 Task: Forward email as attachment with the signature Aiden Davis with the subject Meeting invitation from softage.1@softage.net to softage.3@softage.net with the message Can you please provide more information about the recent company merger?
Action: Mouse moved to (234, 384)
Screenshot: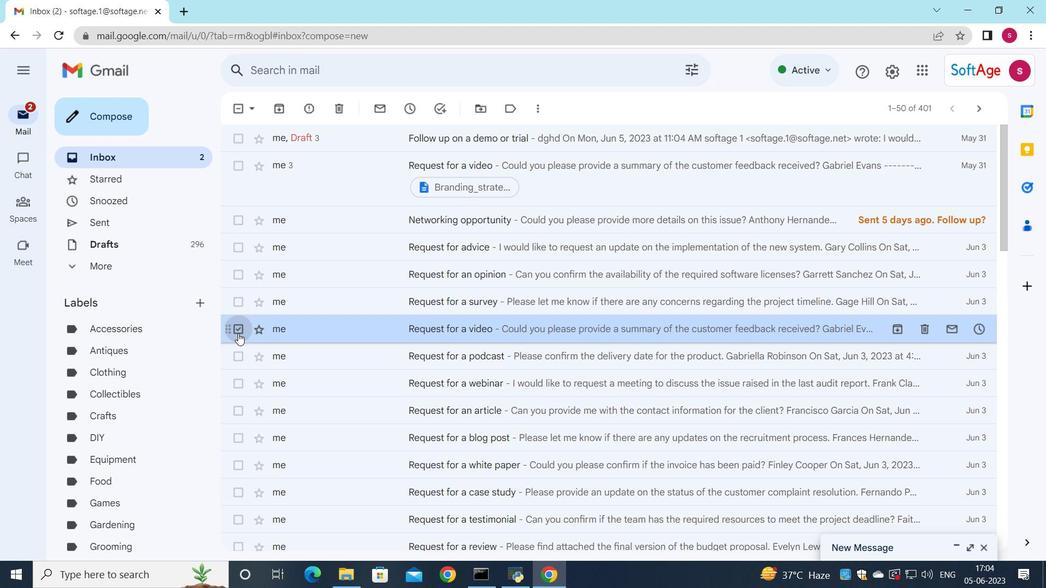 
Action: Mouse pressed left at (234, 384)
Screenshot: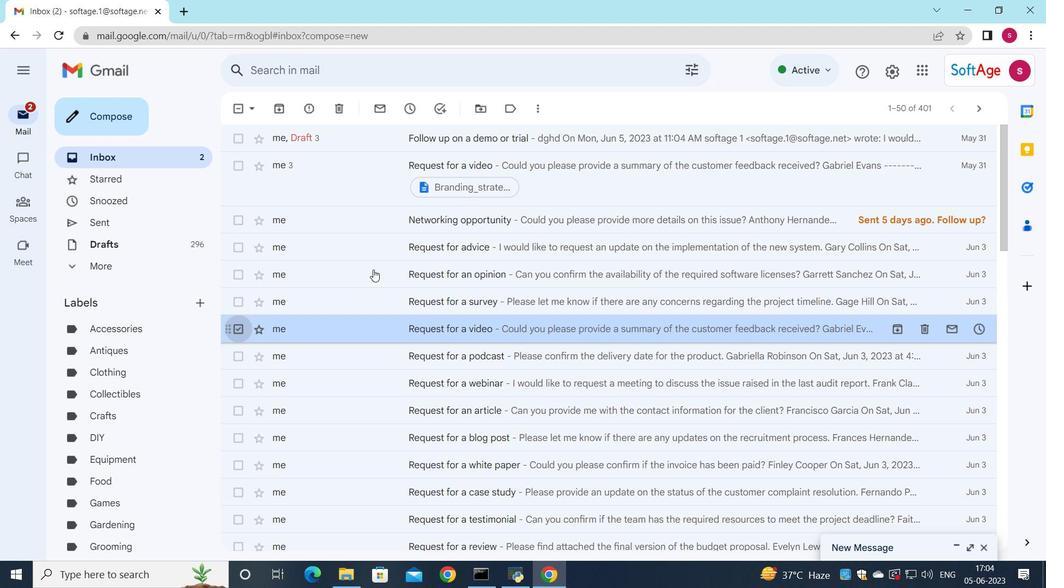
Action: Mouse moved to (527, 108)
Screenshot: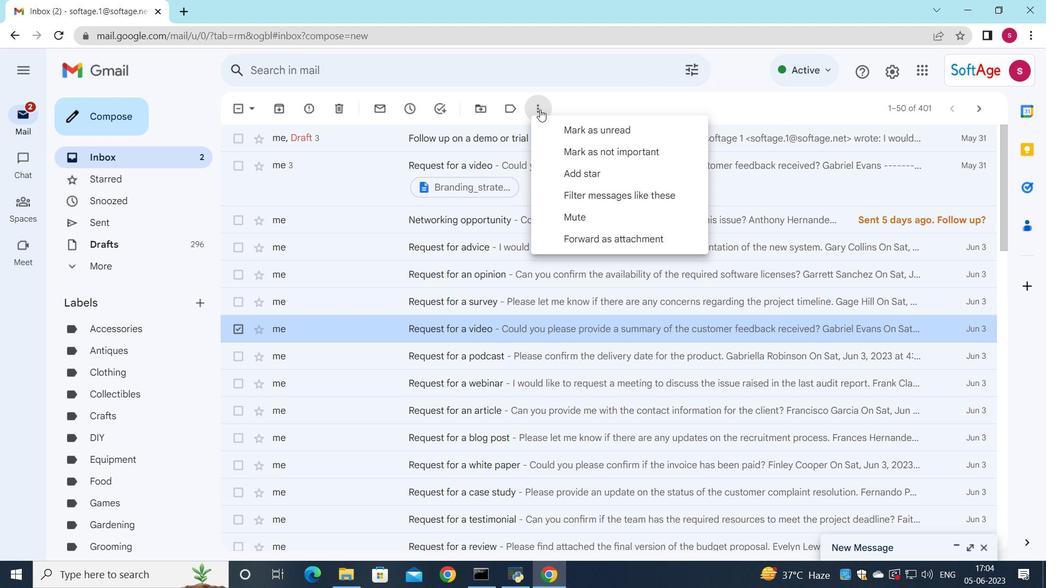 
Action: Mouse pressed left at (527, 108)
Screenshot: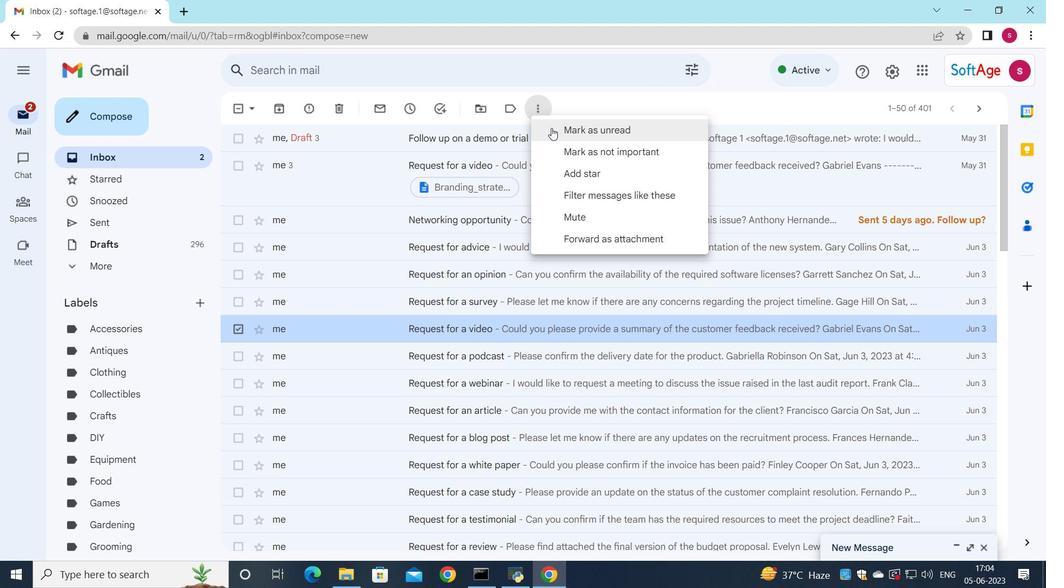 
Action: Mouse moved to (589, 237)
Screenshot: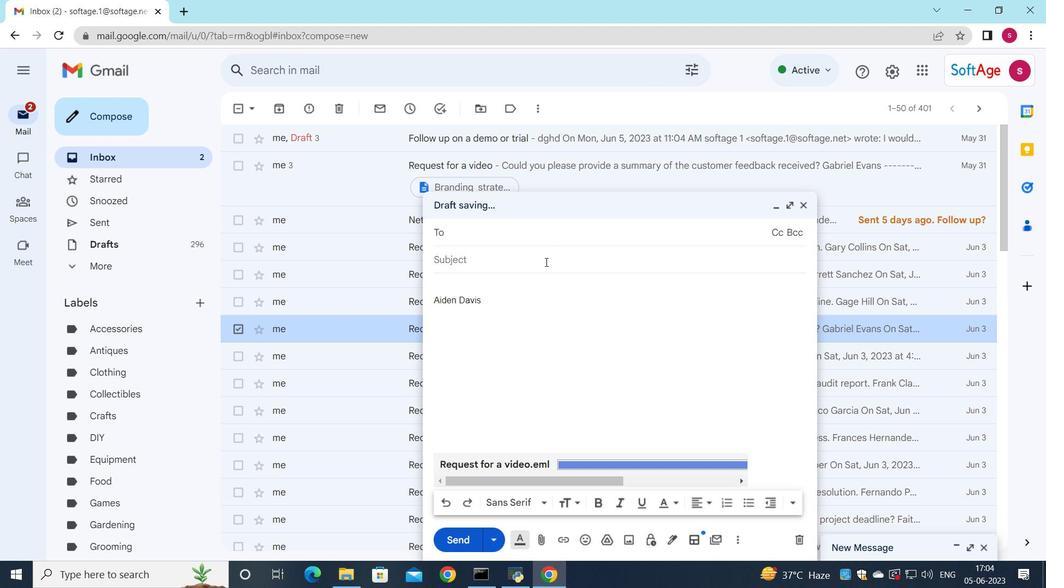 
Action: Mouse pressed left at (589, 237)
Screenshot: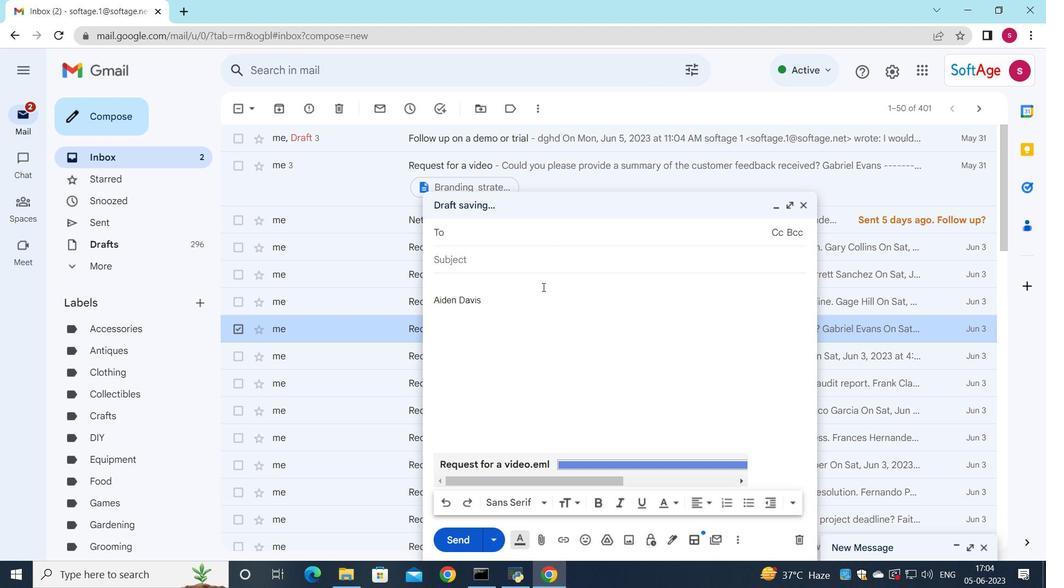 
Action: Mouse moved to (848, 536)
Screenshot: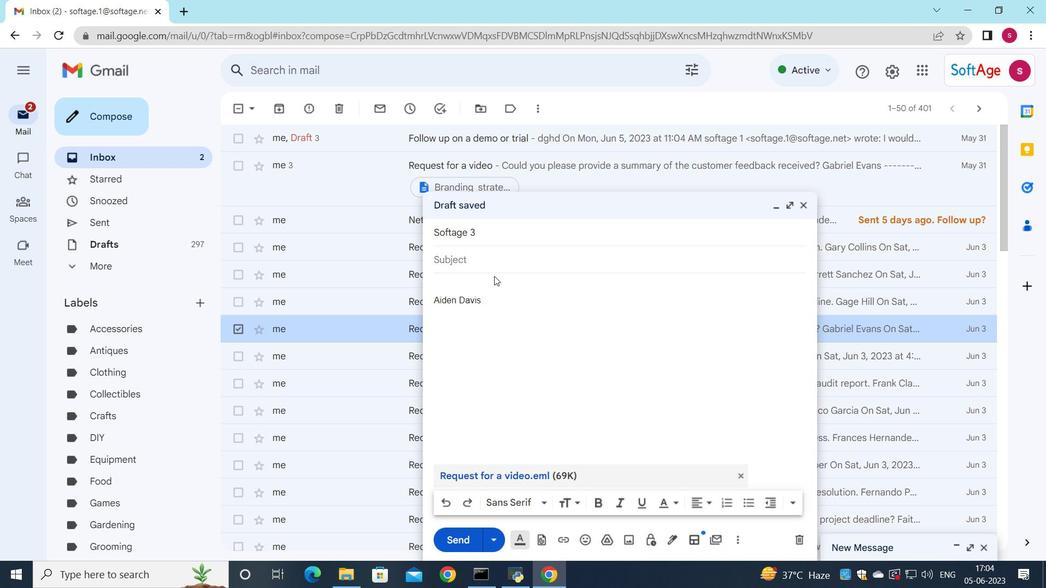 
Action: Mouse pressed left at (848, 536)
Screenshot: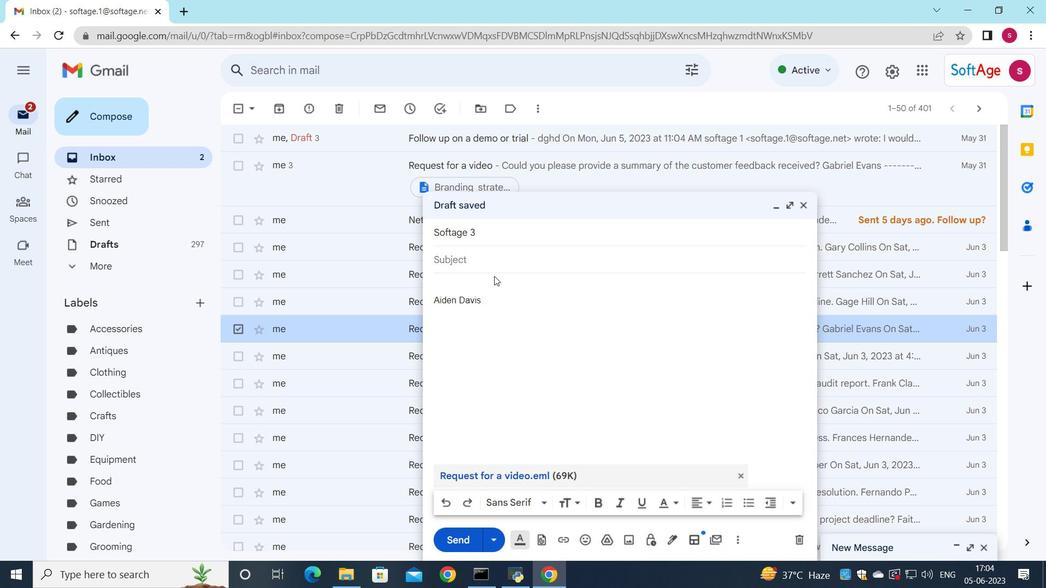 
Action: Mouse moved to (892, 485)
Screenshot: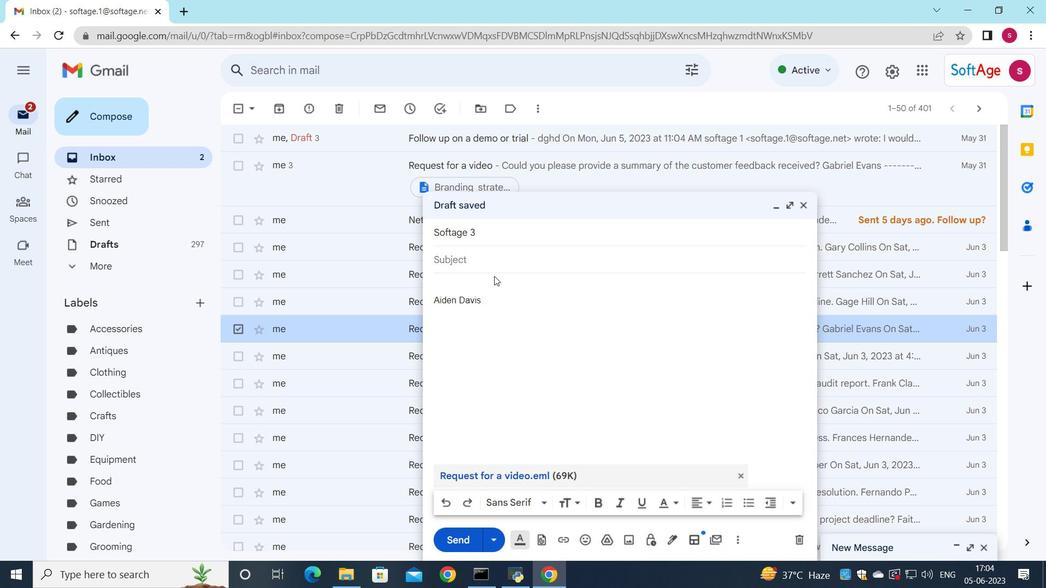 
Action: Mouse pressed left at (892, 485)
Screenshot: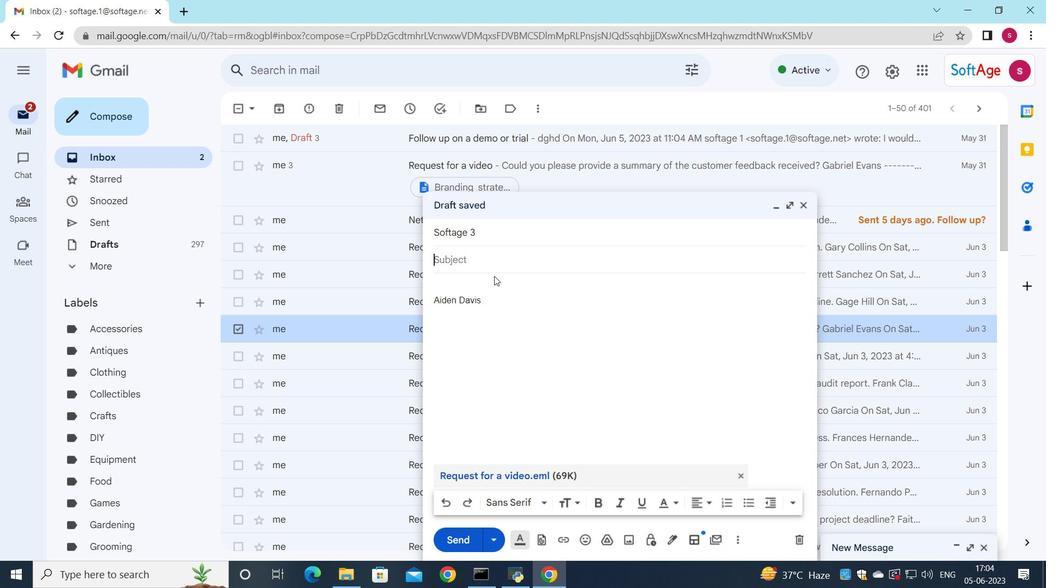
Action: Mouse moved to (418, 457)
Screenshot: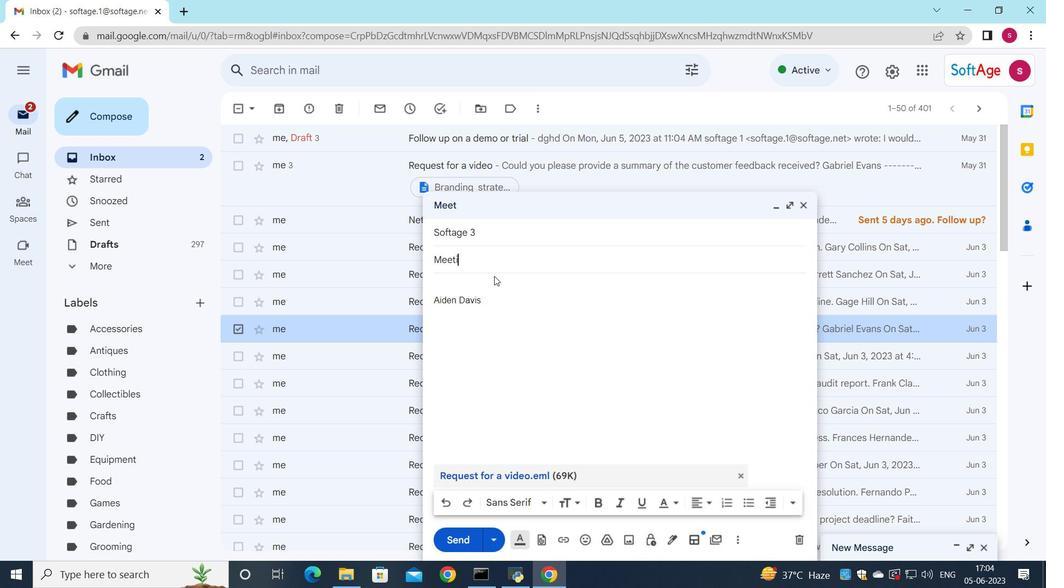 
Action: Mouse scrolled (415, 456) with delta (0, 0)
Screenshot: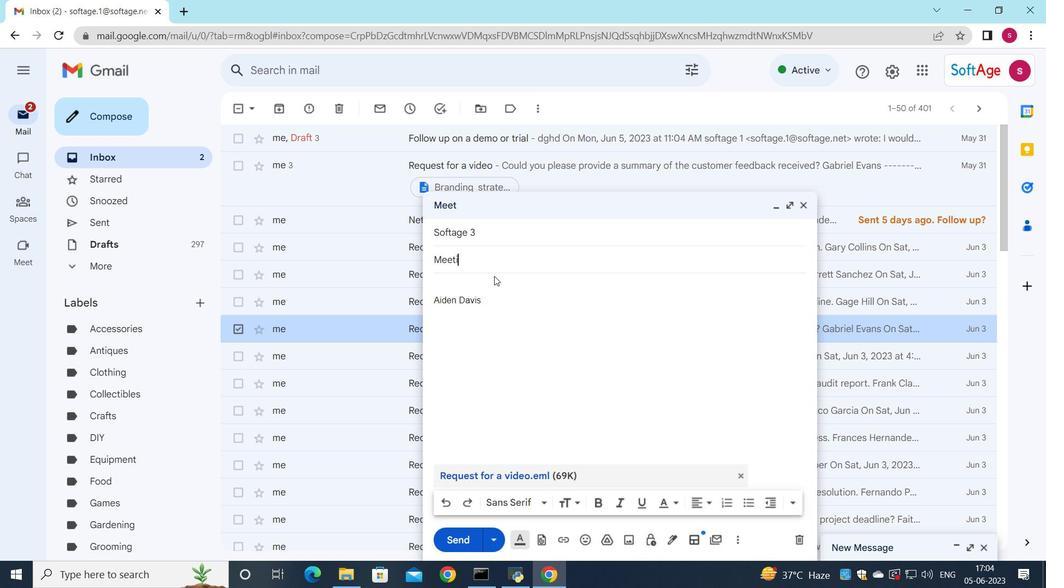 
Action: Mouse moved to (419, 456)
Screenshot: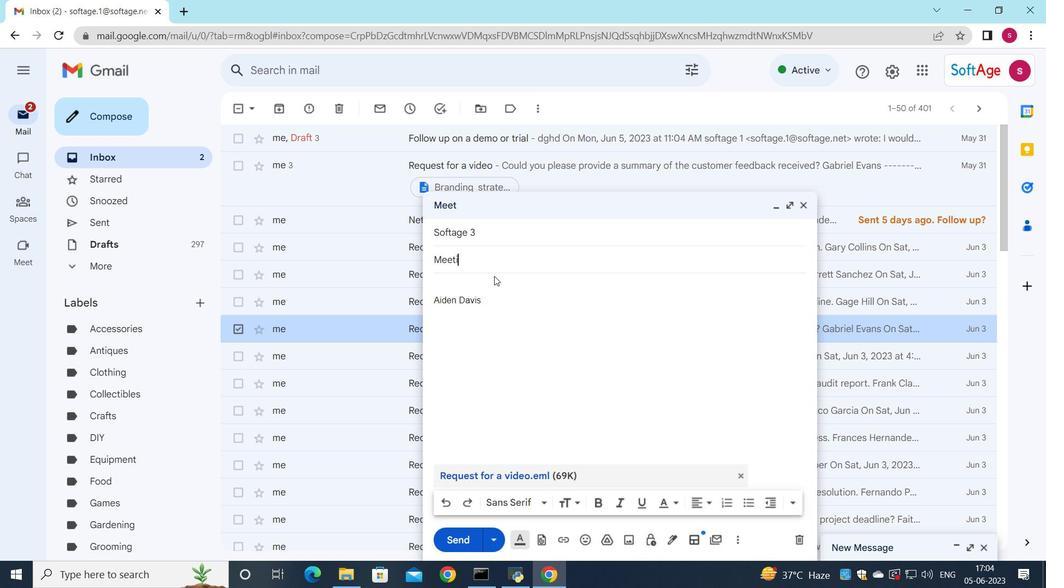 
Action: Mouse scrolled (415, 456) with delta (0, 0)
Screenshot: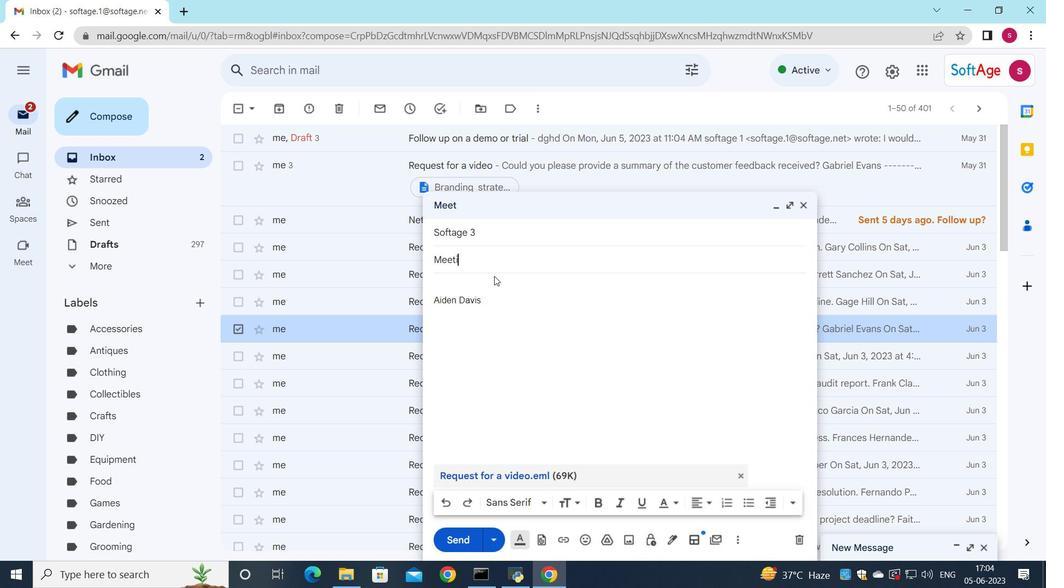 
Action: Mouse moved to (420, 455)
Screenshot: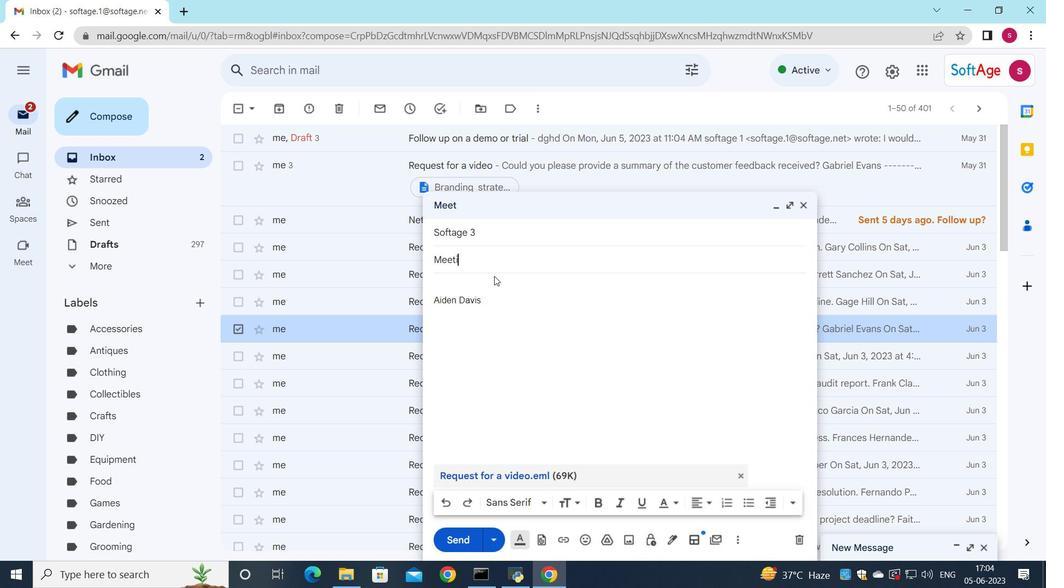 
Action: Mouse scrolled (414, 456) with delta (0, 0)
Screenshot: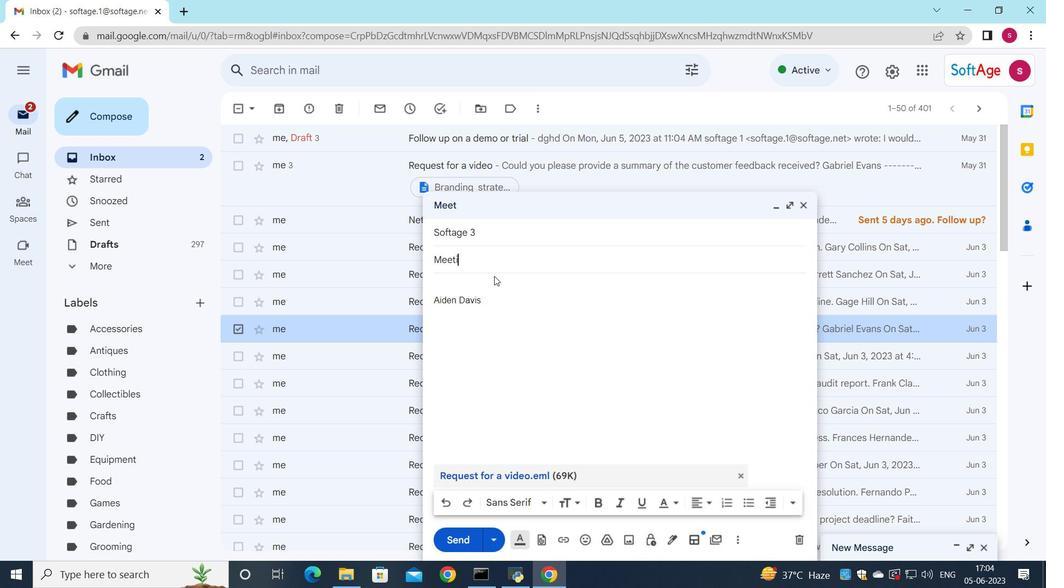 
Action: Mouse moved to (420, 455)
Screenshot: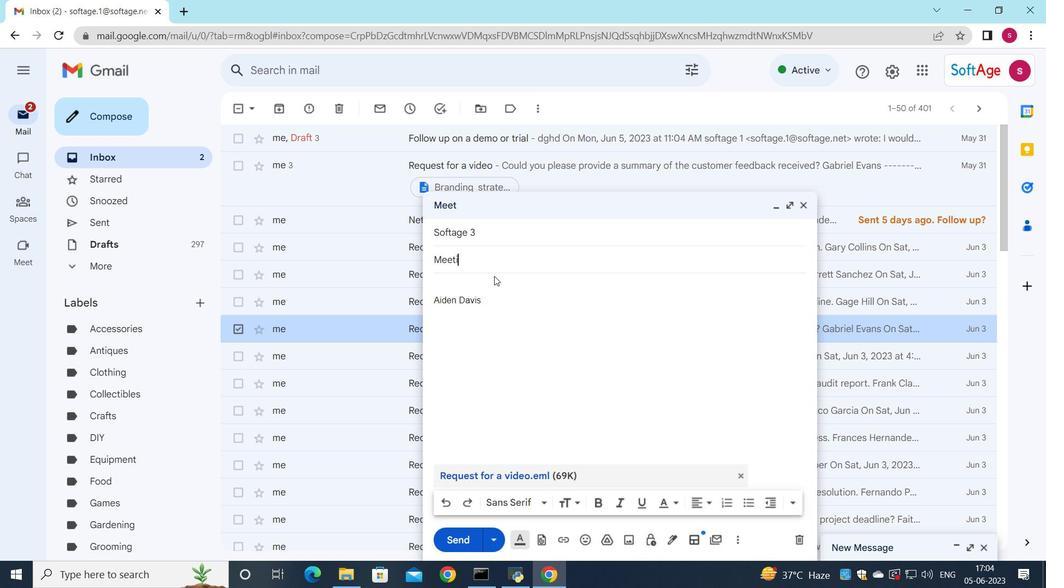 
Action: Mouse scrolled (414, 456) with delta (0, 0)
Screenshot: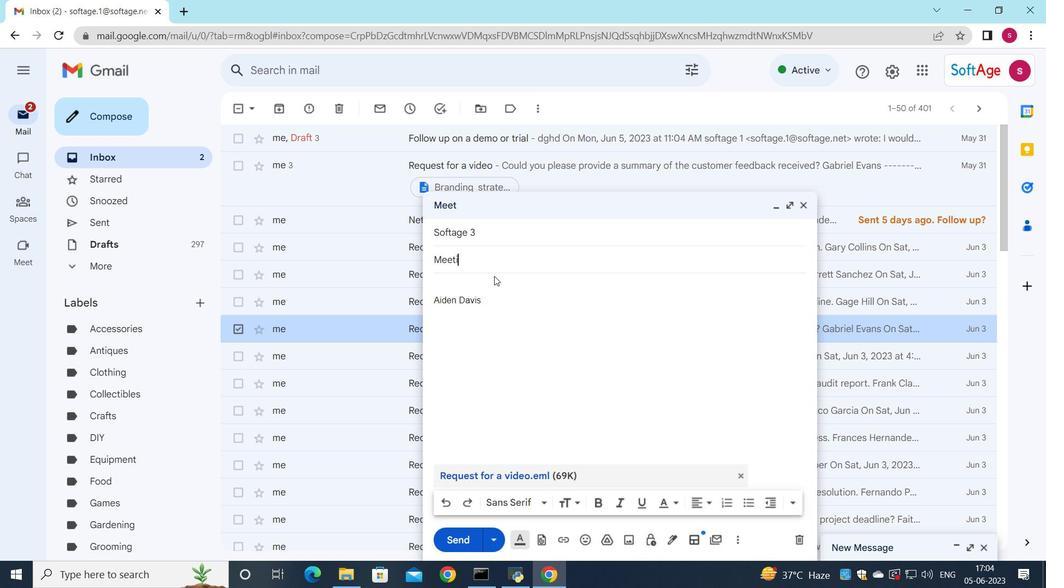 
Action: Mouse moved to (420, 454)
Screenshot: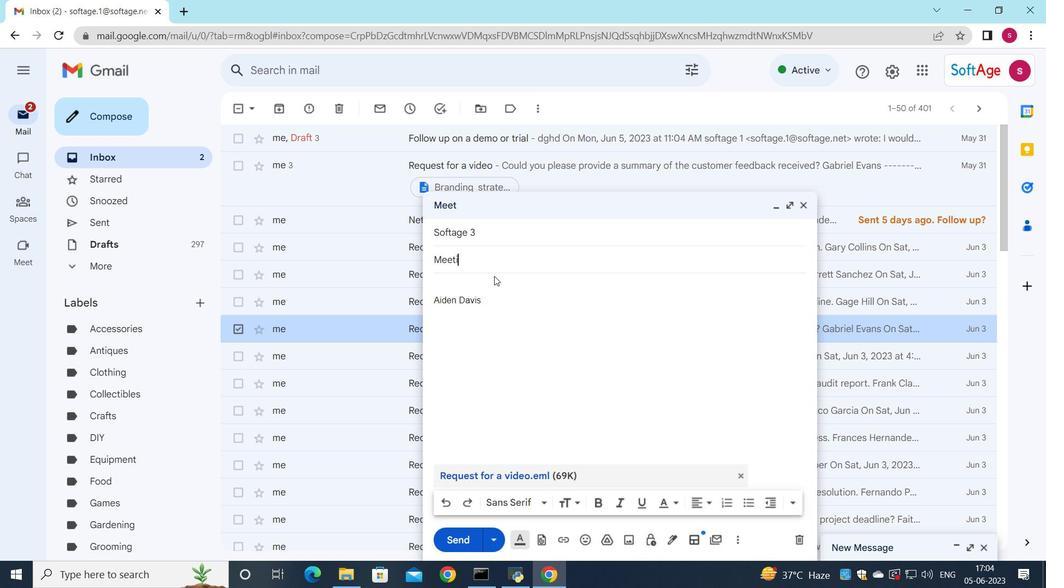 
Action: Mouse scrolled (420, 454) with delta (0, 0)
Screenshot: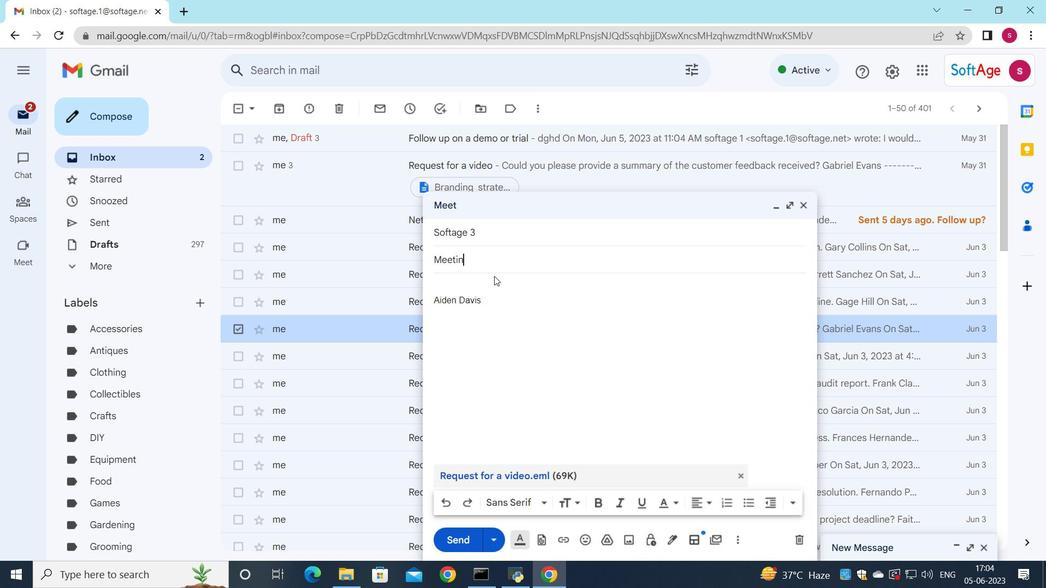 
Action: Mouse moved to (421, 454)
Screenshot: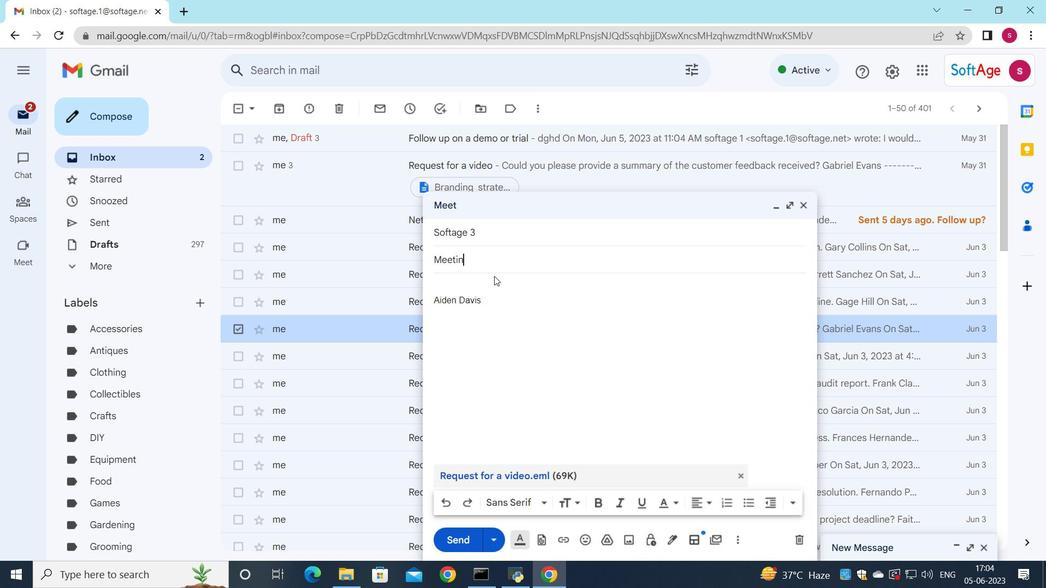 
Action: Mouse scrolled (421, 454) with delta (0, 0)
Screenshot: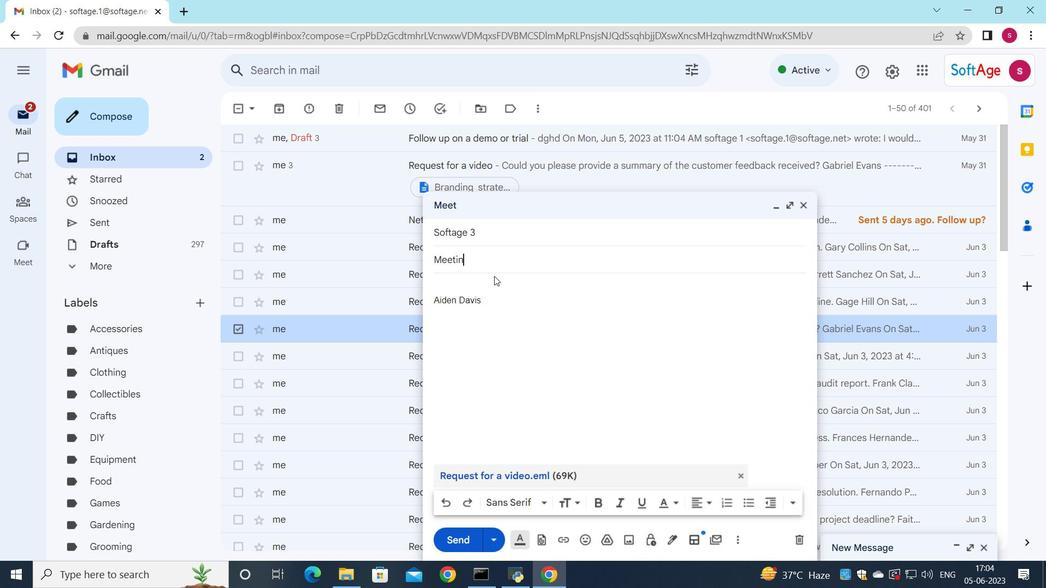 
Action: Mouse moved to (421, 454)
Screenshot: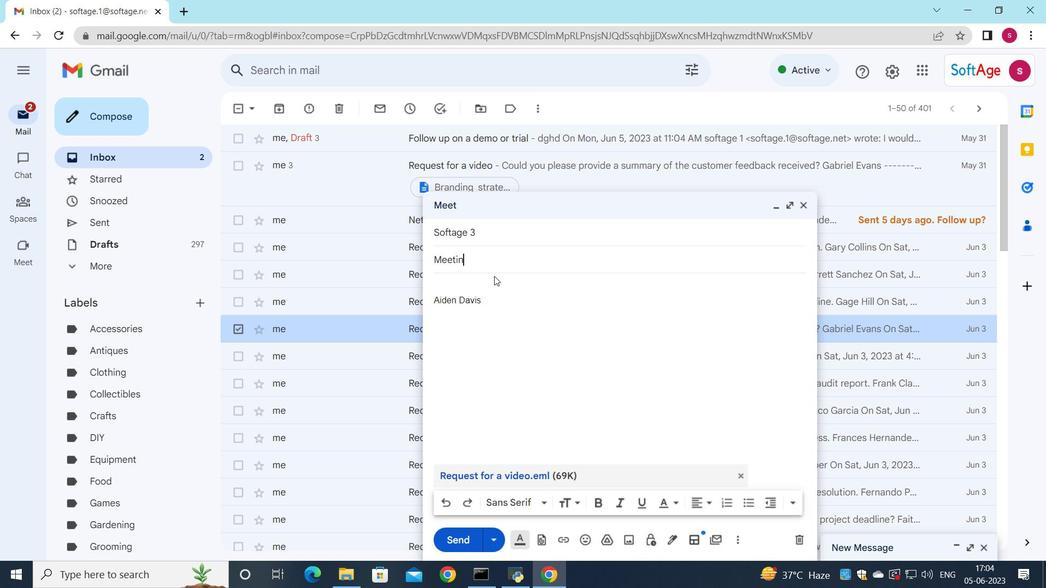 
Action: Mouse scrolled (421, 454) with delta (0, 0)
Screenshot: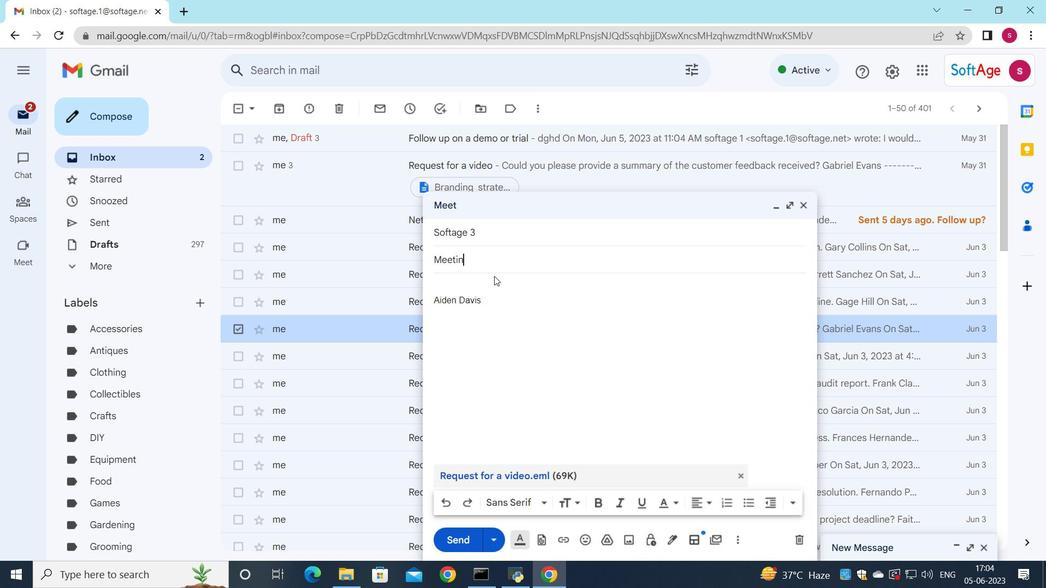 
Action: Mouse moved to (422, 455)
Screenshot: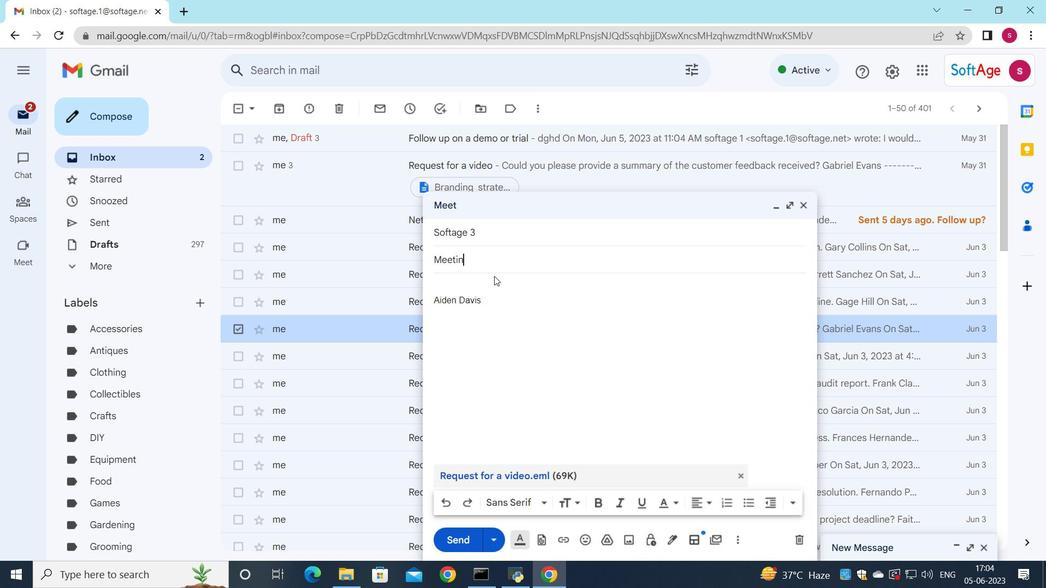 
Action: Mouse scrolled (422, 454) with delta (0, 0)
Screenshot: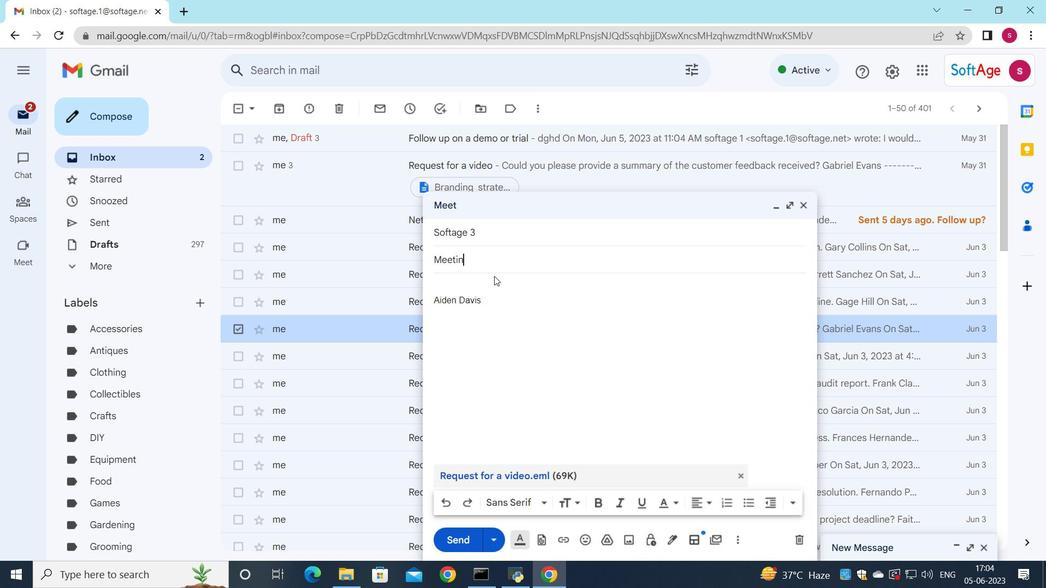 
Action: Mouse moved to (426, 455)
Screenshot: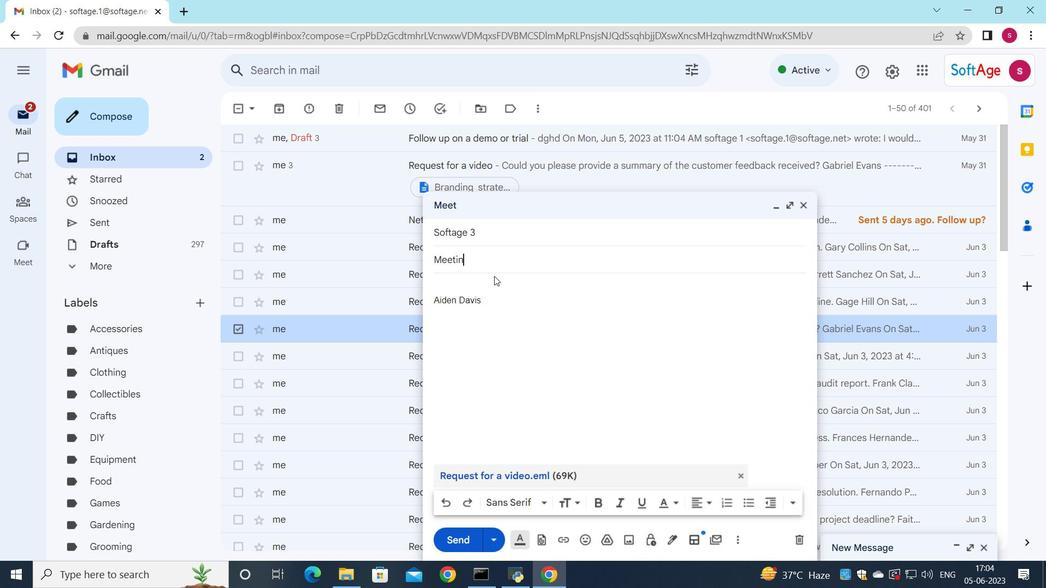 
Action: Mouse scrolled (426, 455) with delta (0, 0)
Screenshot: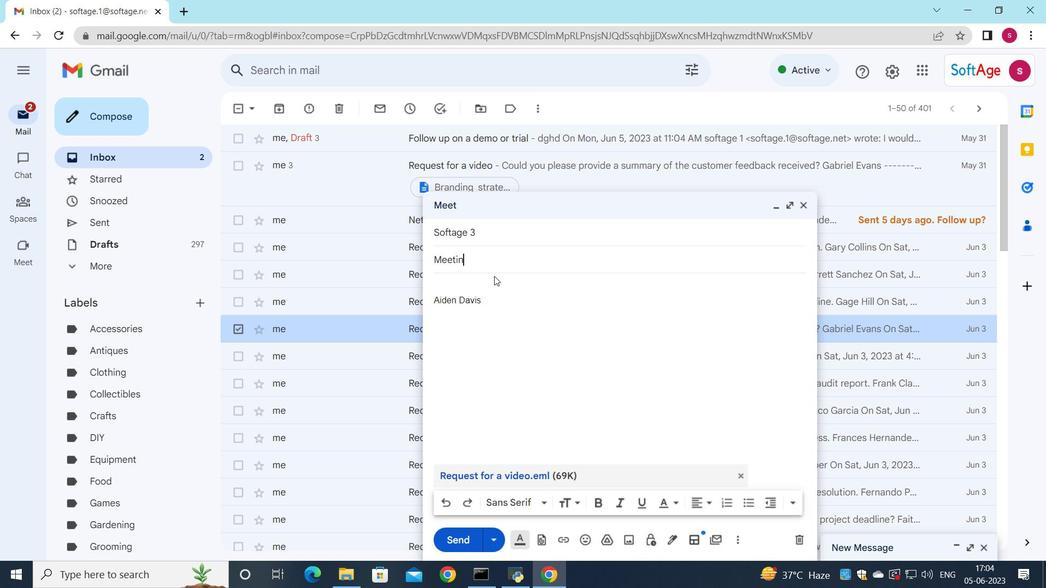 
Action: Mouse scrolled (426, 455) with delta (0, 0)
Screenshot: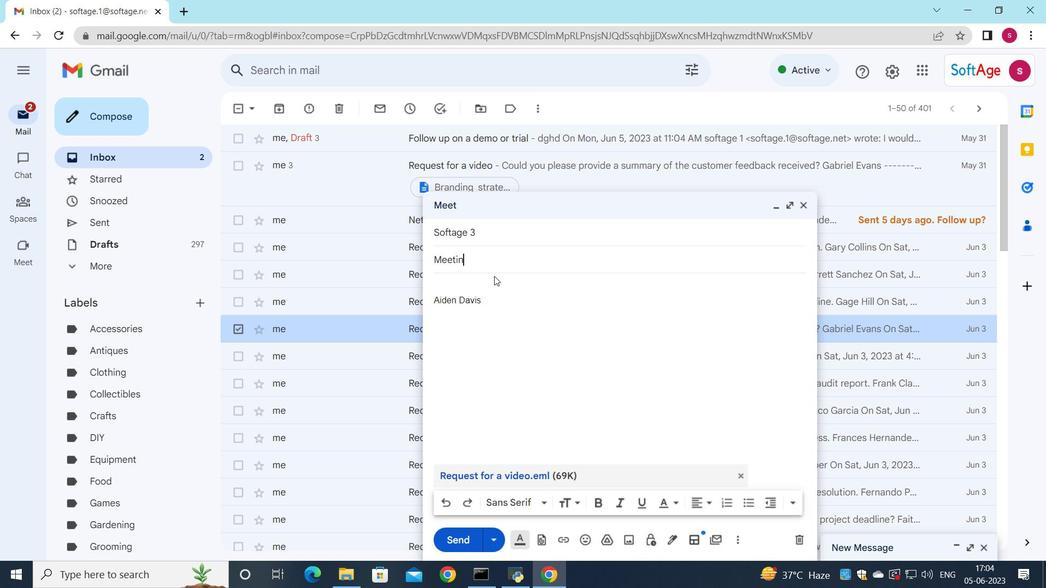
Action: Mouse scrolled (426, 455) with delta (0, 0)
Screenshot: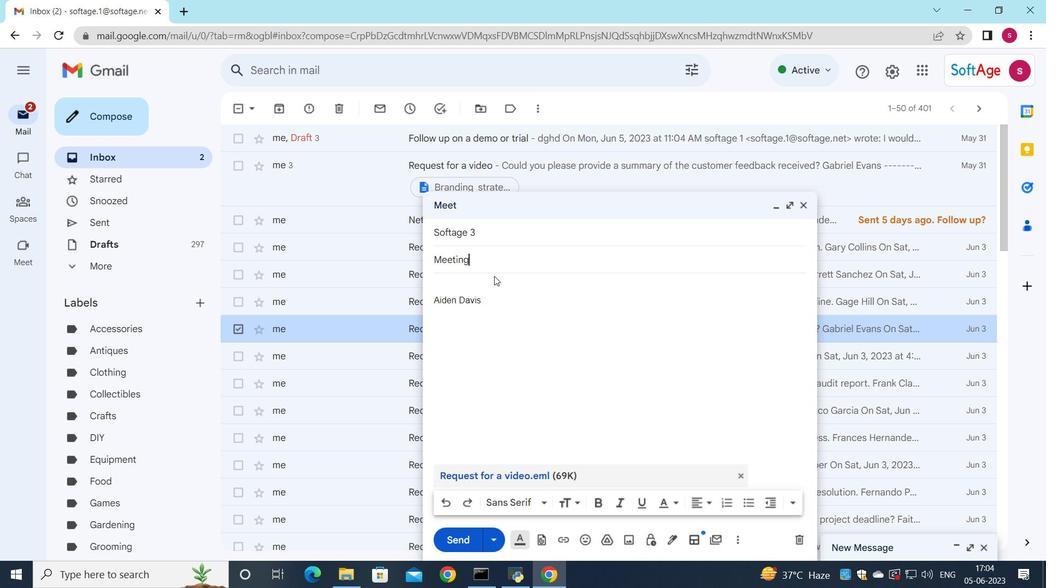 
Action: Mouse moved to (426, 455)
Screenshot: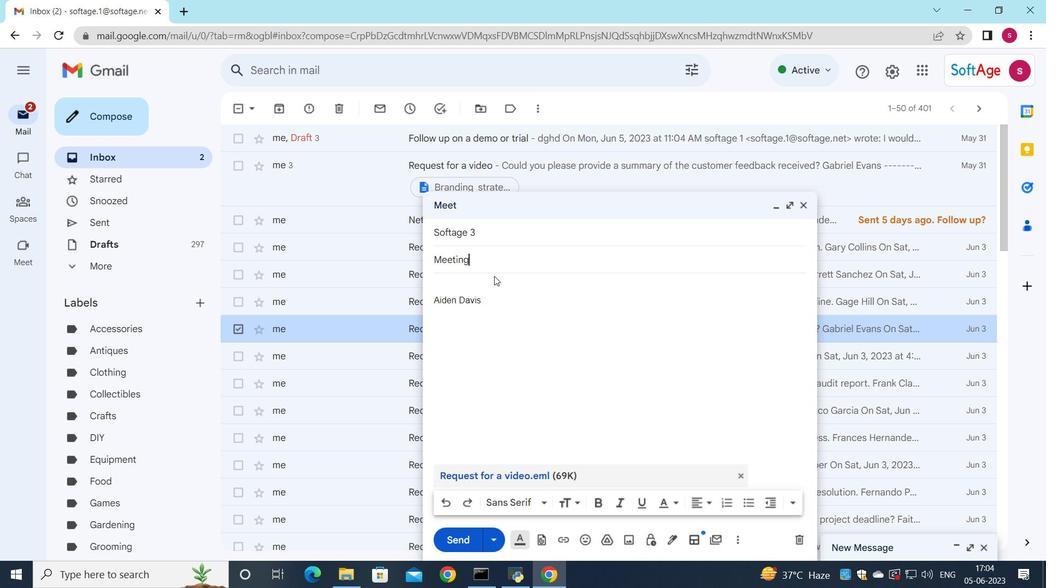 
Action: Mouse scrolled (426, 455) with delta (0, 0)
Screenshot: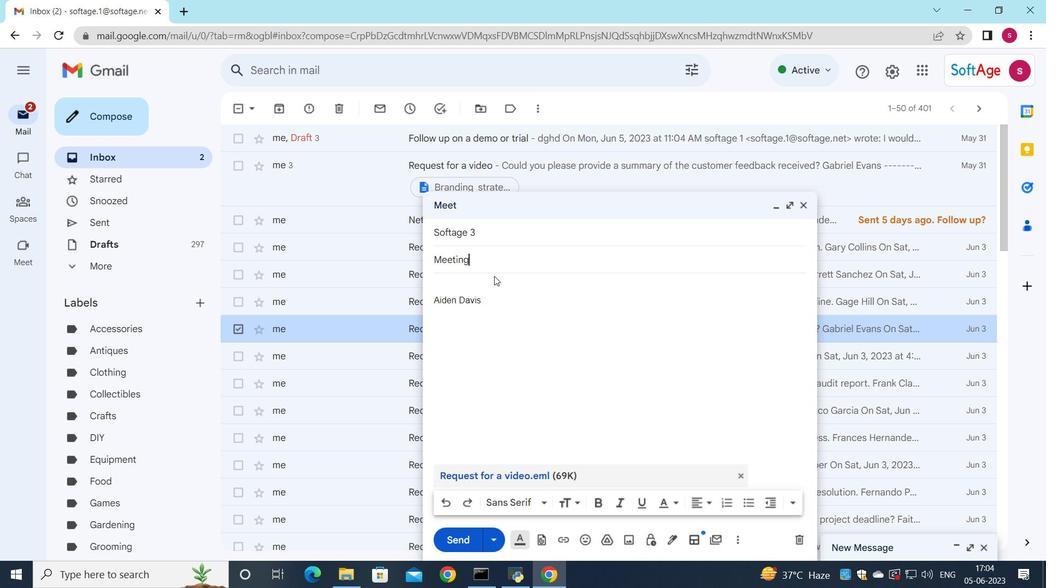 
Action: Mouse moved to (431, 458)
Screenshot: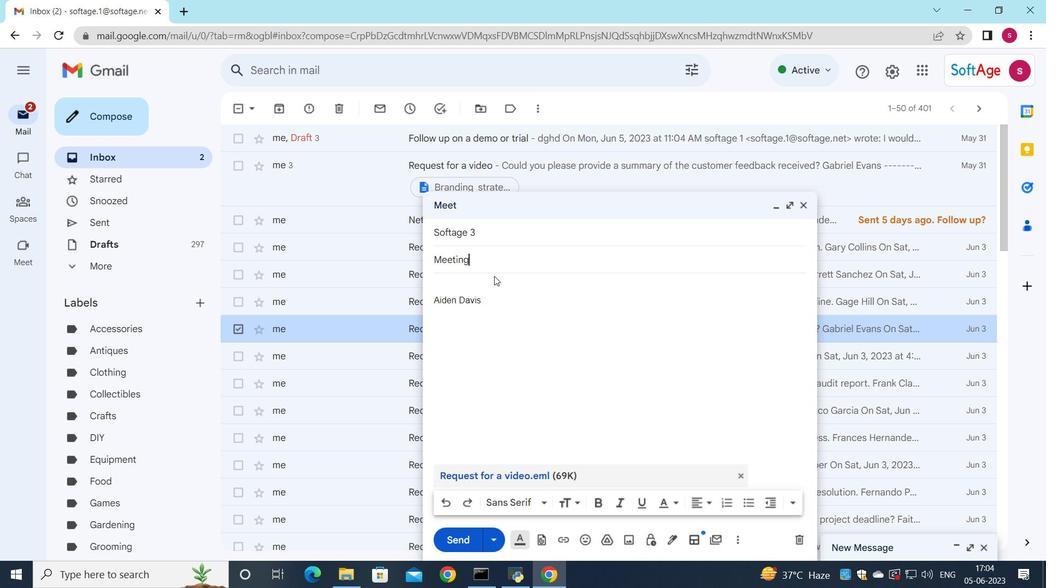 
Action: Mouse scrolled (431, 457) with delta (0, 0)
Screenshot: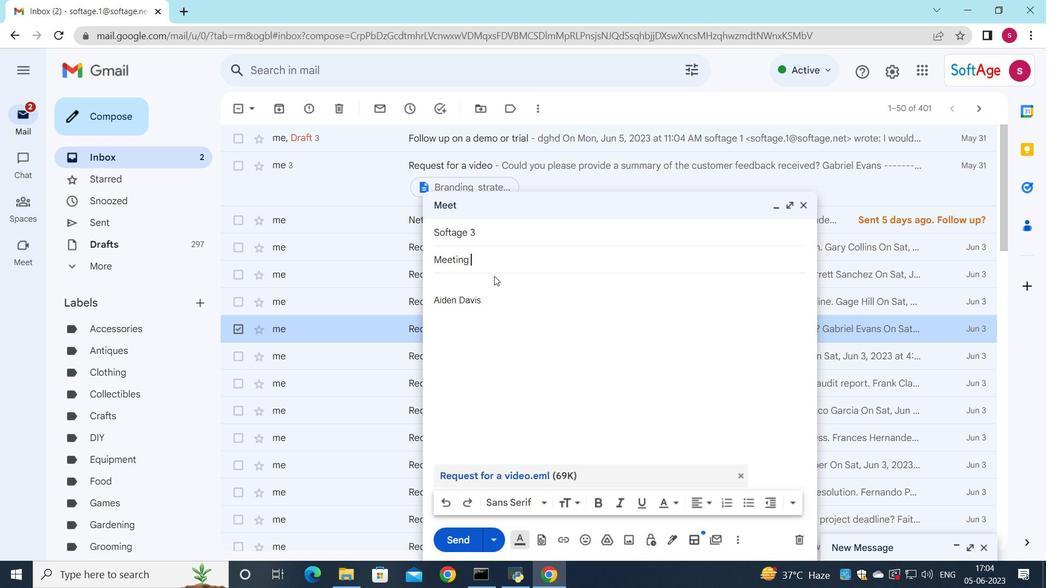 
Action: Mouse scrolled (431, 457) with delta (0, 0)
Screenshot: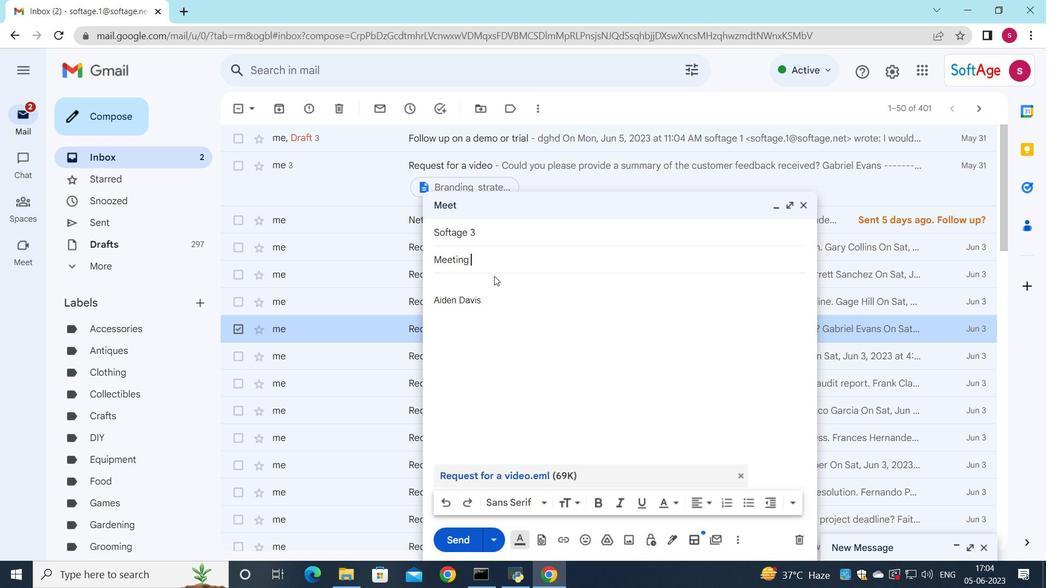 
Action: Mouse scrolled (431, 457) with delta (0, 0)
Screenshot: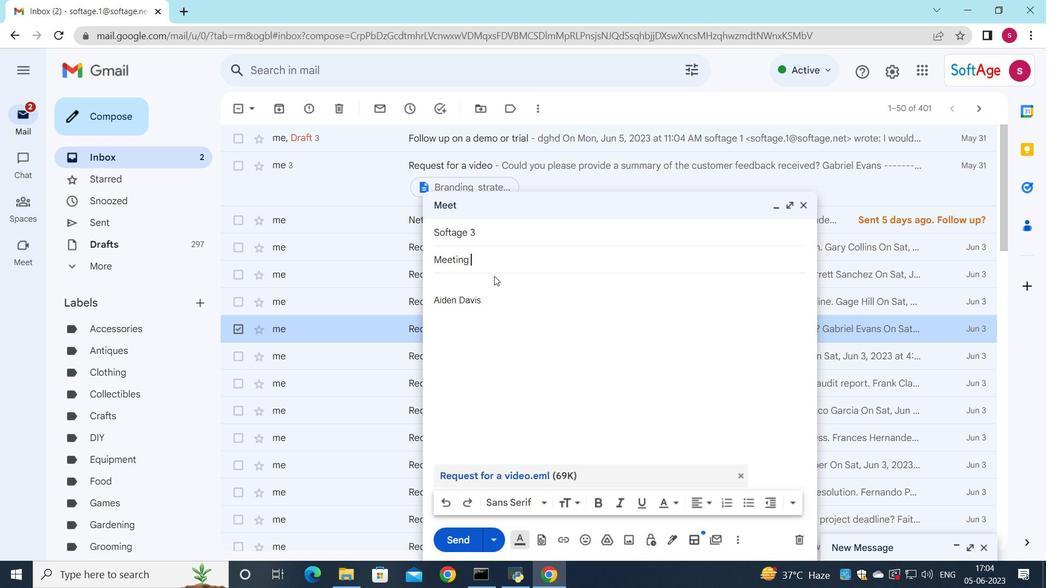 
Action: Mouse scrolled (431, 457) with delta (0, 0)
Screenshot: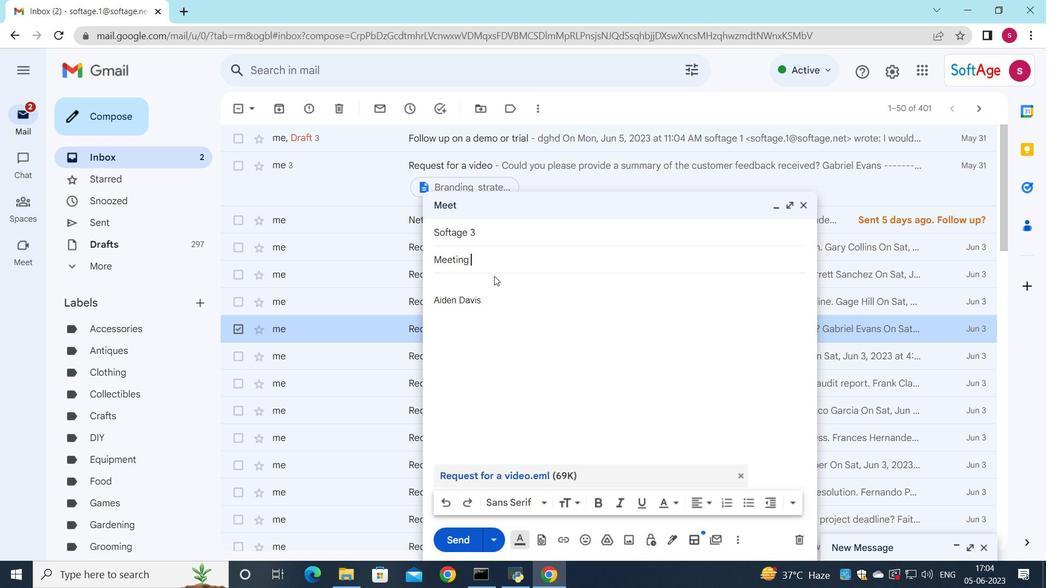 
Action: Mouse moved to (445, 404)
Screenshot: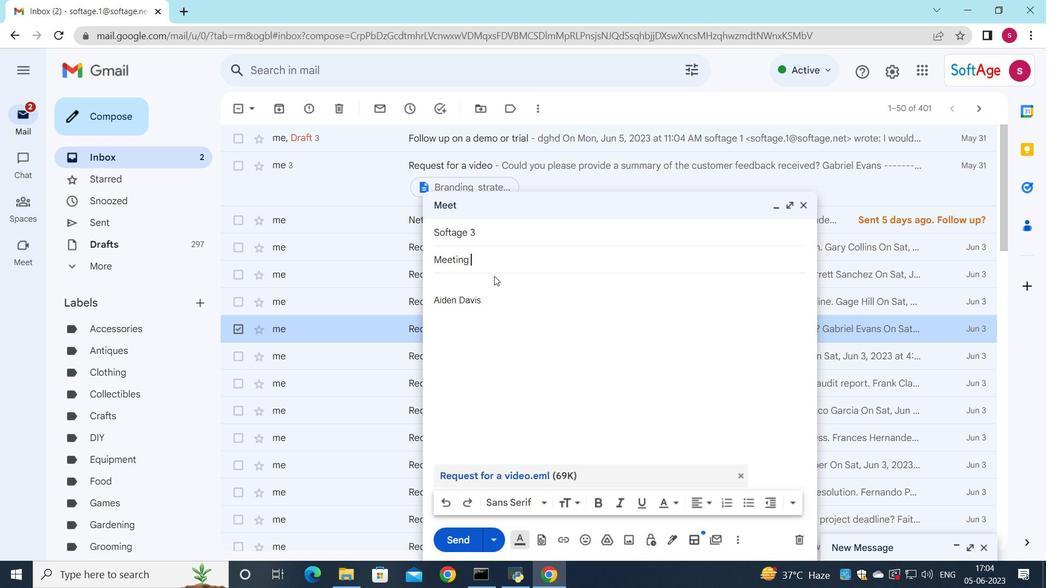 
Action: Mouse pressed left at (445, 404)
Screenshot: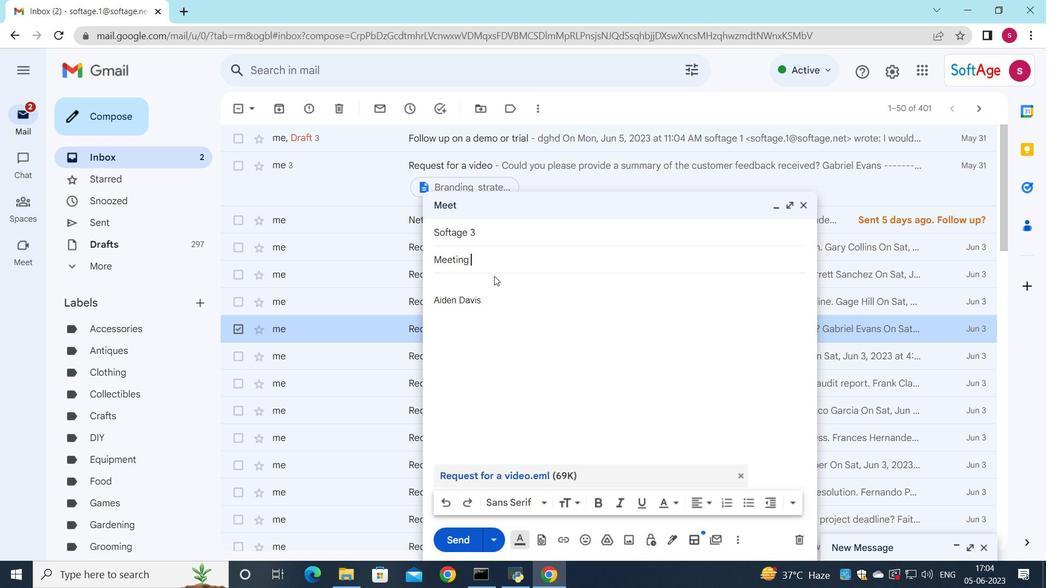 
Action: Key pressed <Key.shift>Aiden<Key.space><Key.shift>da<Key.backspace><Key.backspace><Key.shift><Key.shift><Key.shift>davis
Screenshot: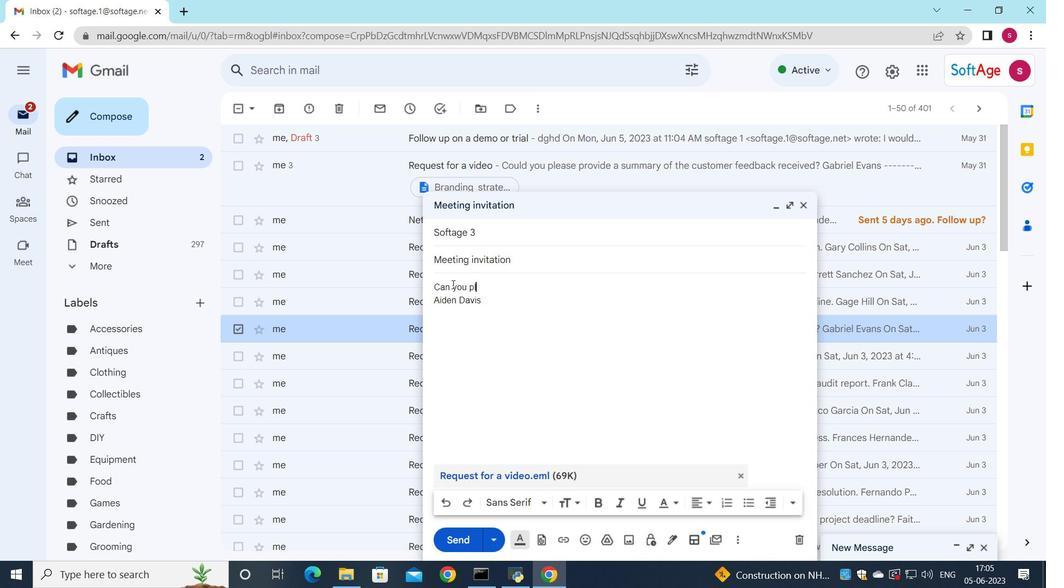 
Action: Mouse moved to (416, 302)
Screenshot: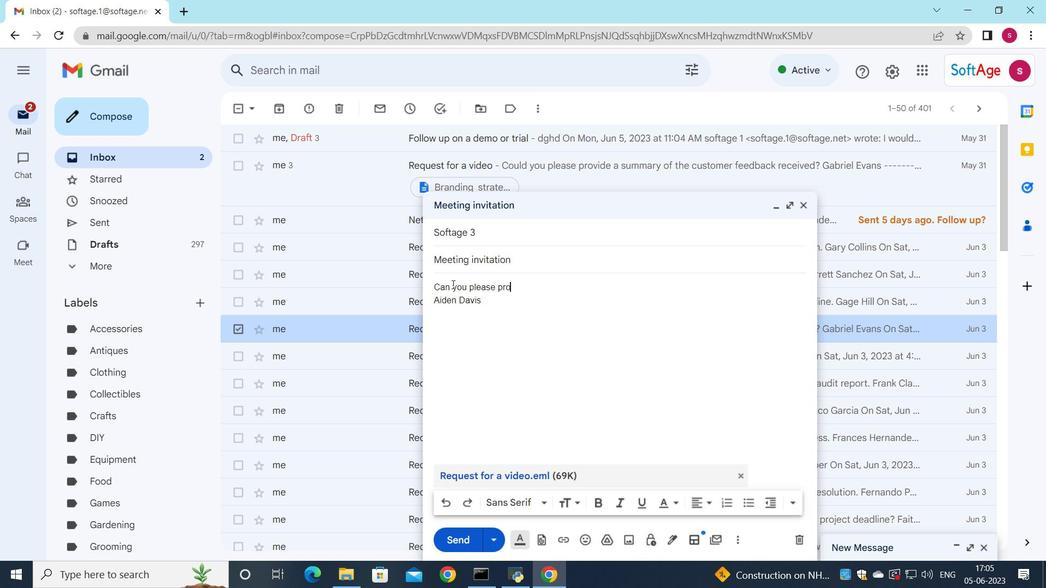 
Action: Mouse pressed left at (416, 302)
Screenshot: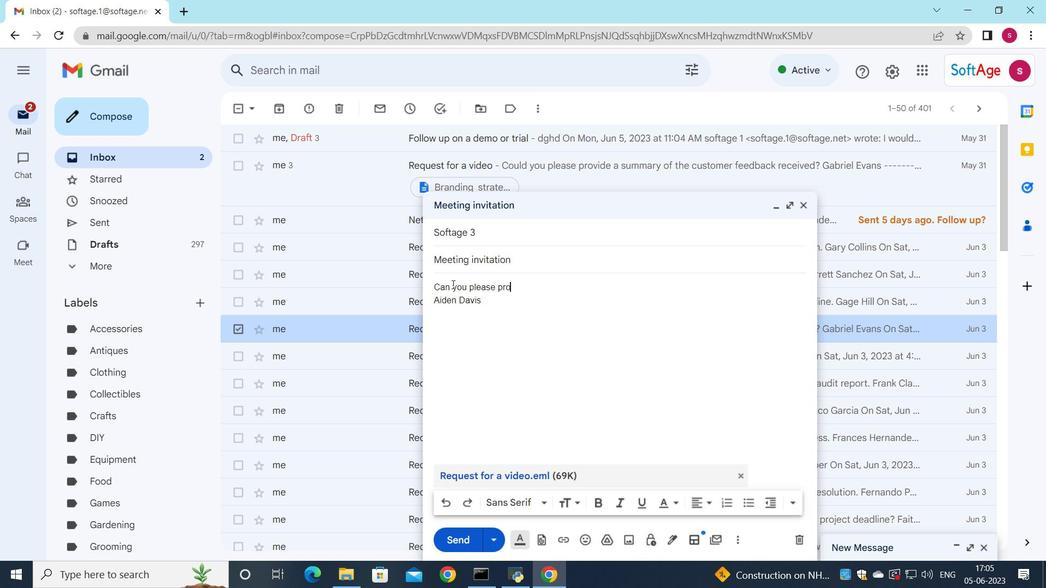
Action: Key pressed <Key.backspace><Key.shift>D
Screenshot: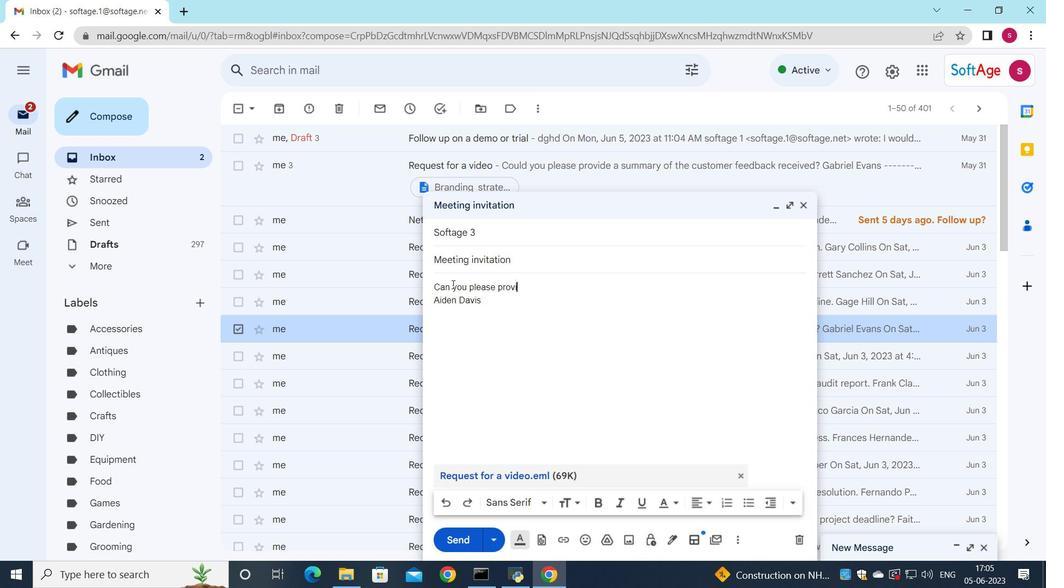 
Action: Mouse moved to (642, 333)
Screenshot: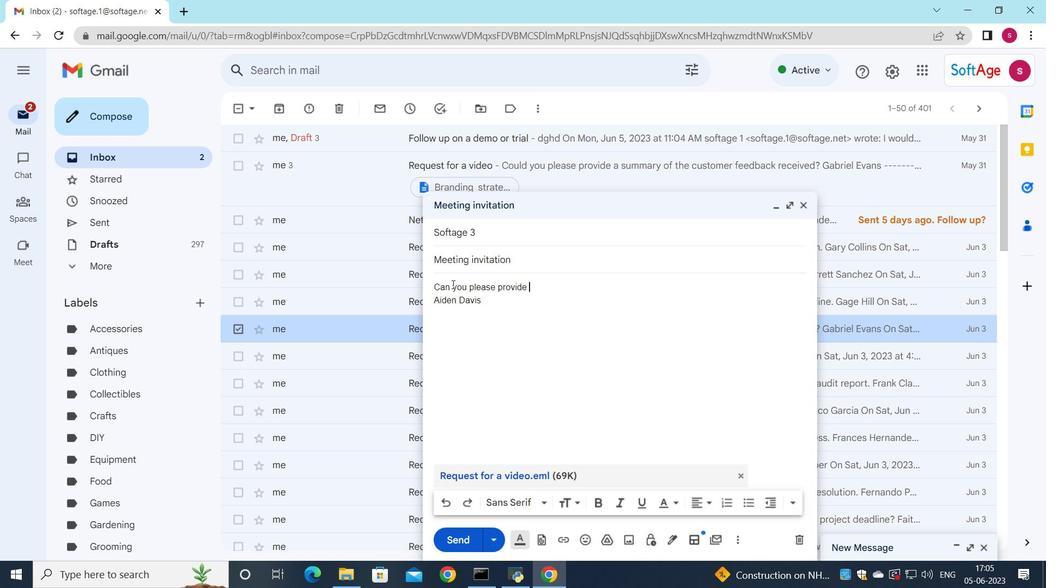 
Action: Mouse pressed left at (642, 333)
Screenshot: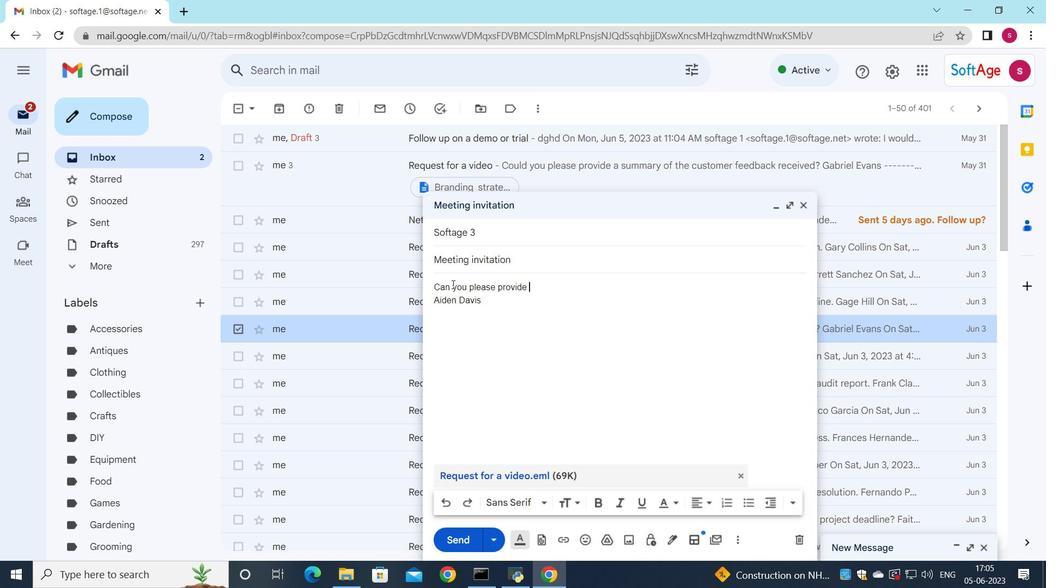 
Action: Mouse moved to (561, 384)
Screenshot: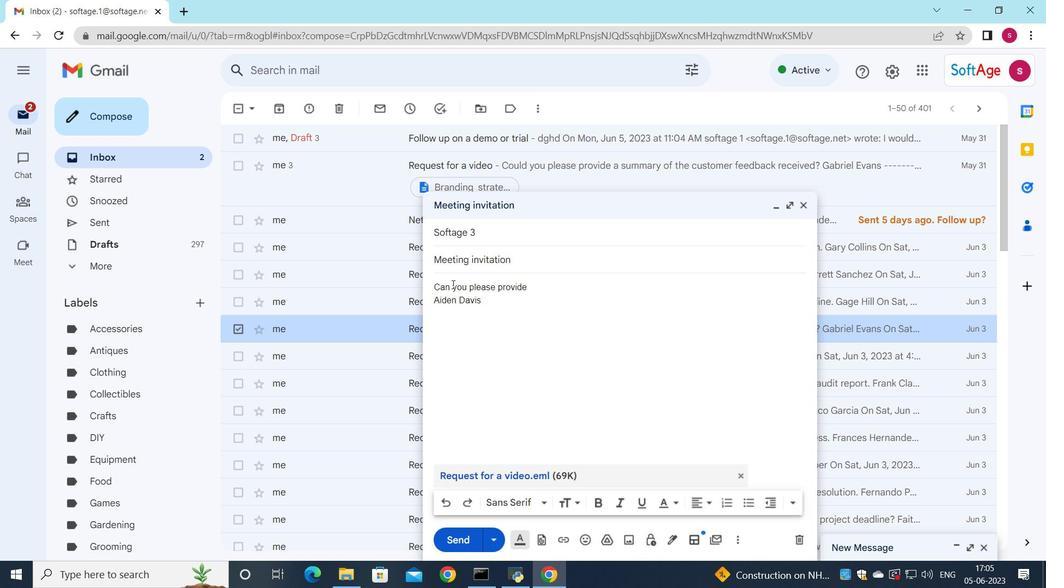 
Action: Mouse pressed left at (561, 384)
Screenshot: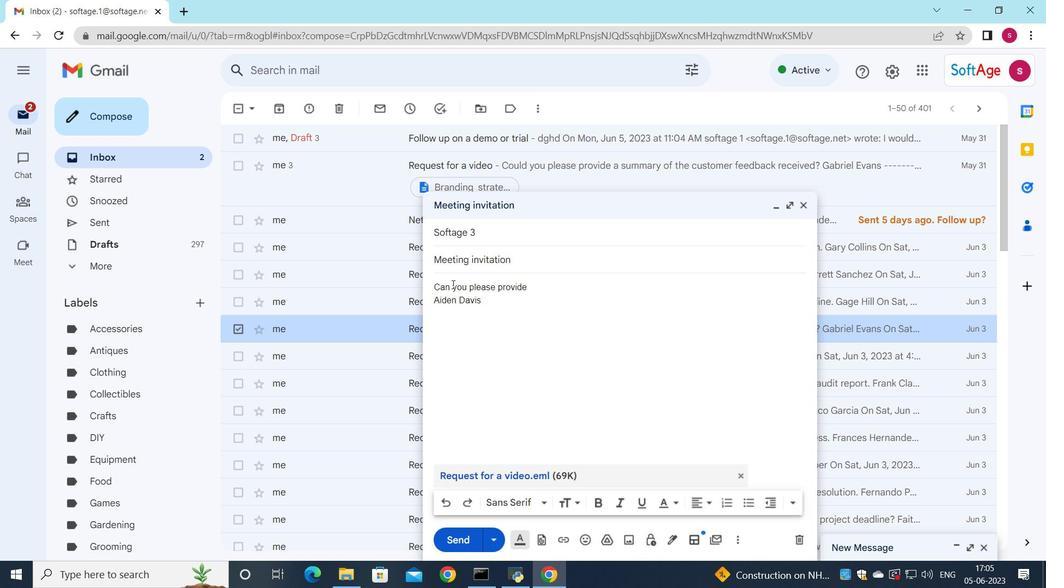 
Action: Key pressed <Key.shift><Key.shift><Key.shift><Key.shift>Aiden<Key.space><Key.shift>Davis
Screenshot: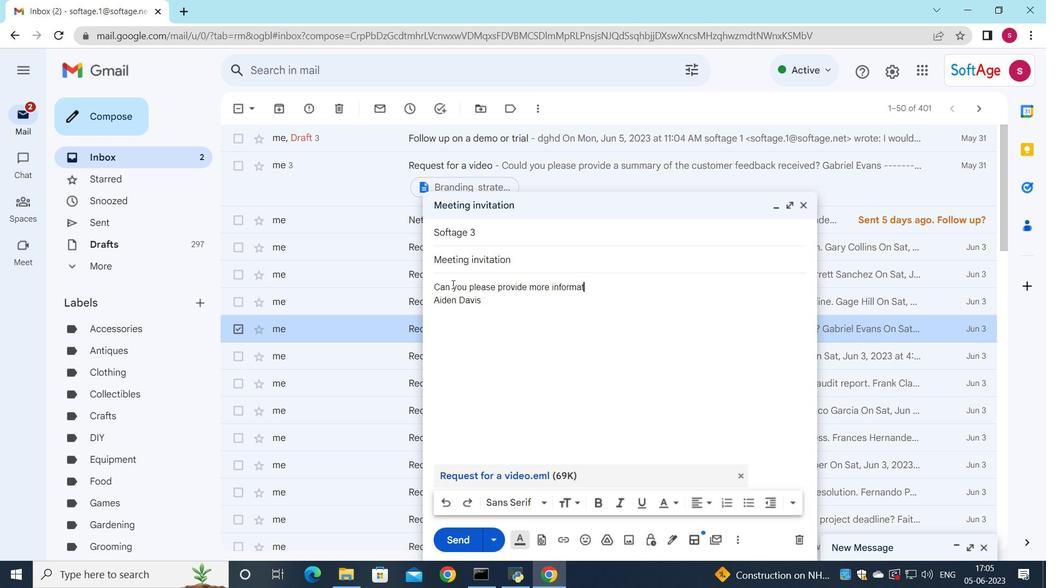
Action: Mouse moved to (489, 512)
Screenshot: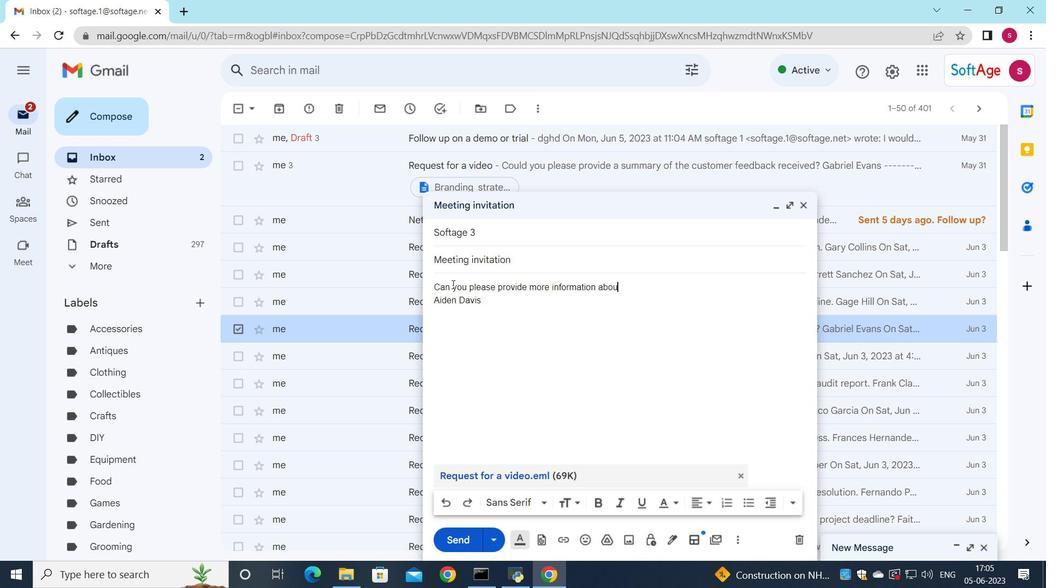 
Action: Mouse scrolled (489, 511) with delta (0, 0)
Screenshot: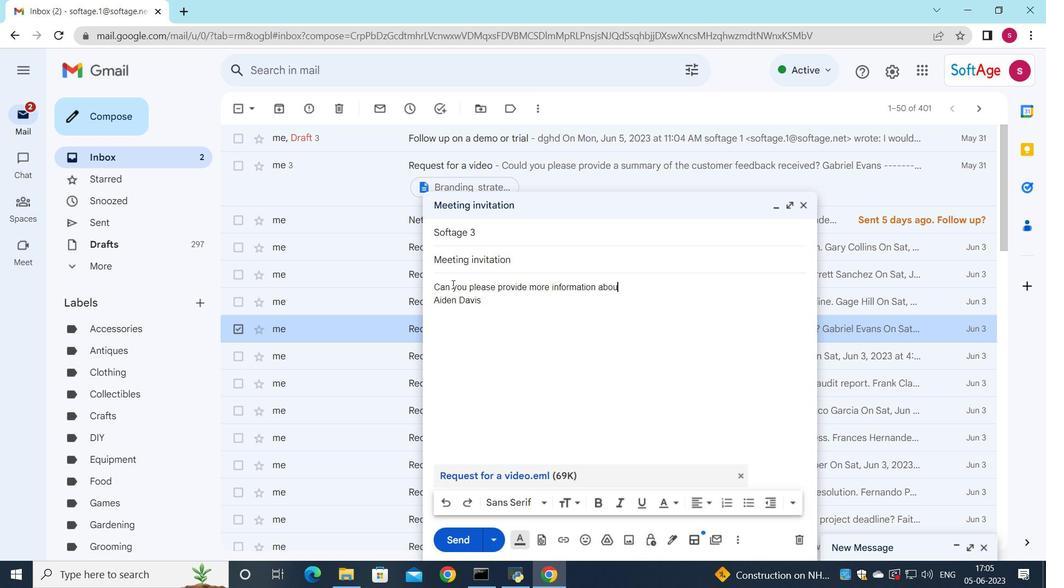 
Action: Mouse scrolled (489, 511) with delta (0, 0)
Screenshot: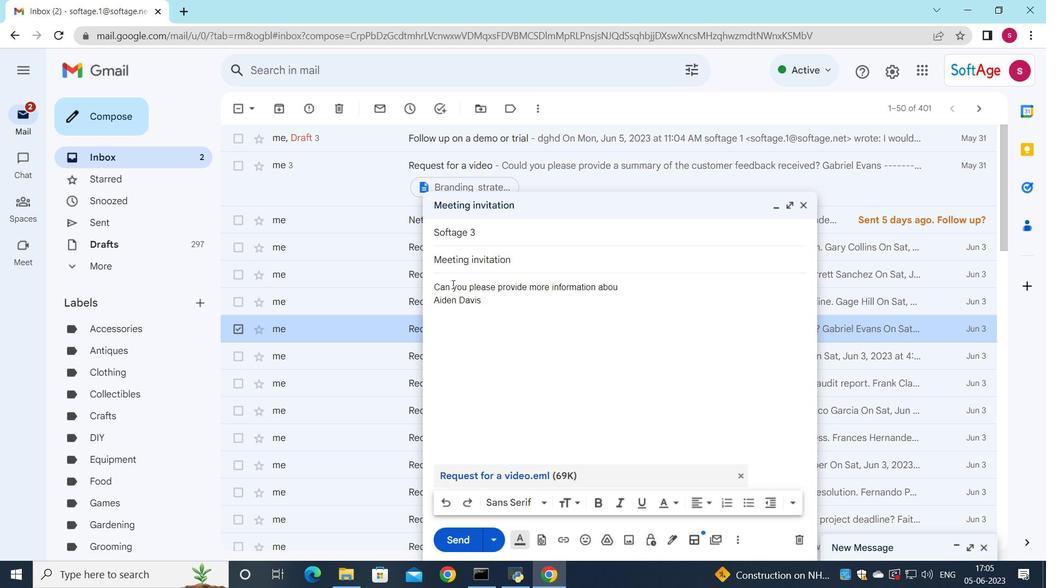 
Action: Mouse scrolled (489, 511) with delta (0, 0)
Screenshot: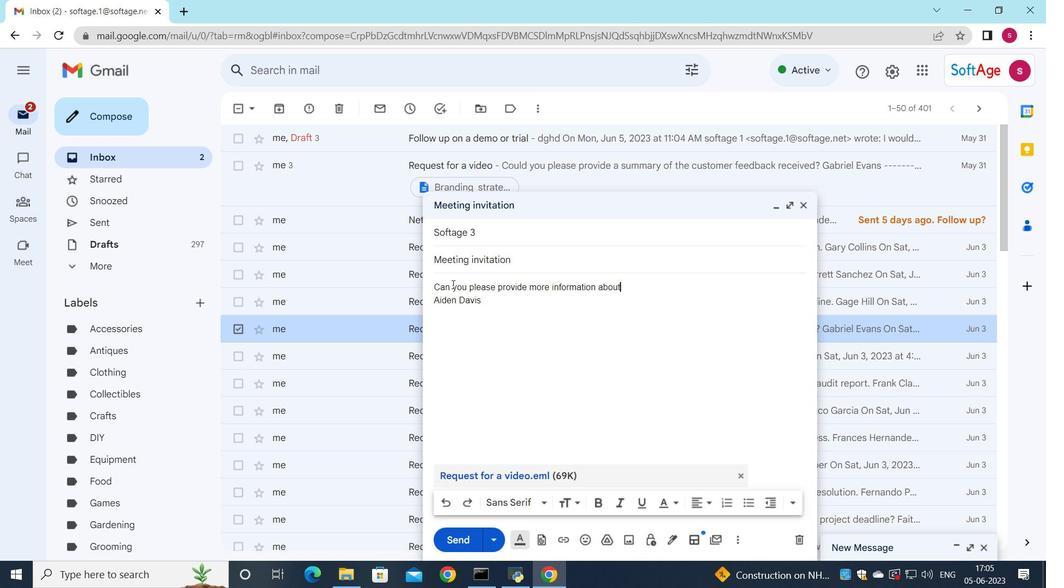 
Action: Mouse moved to (471, 371)
Screenshot: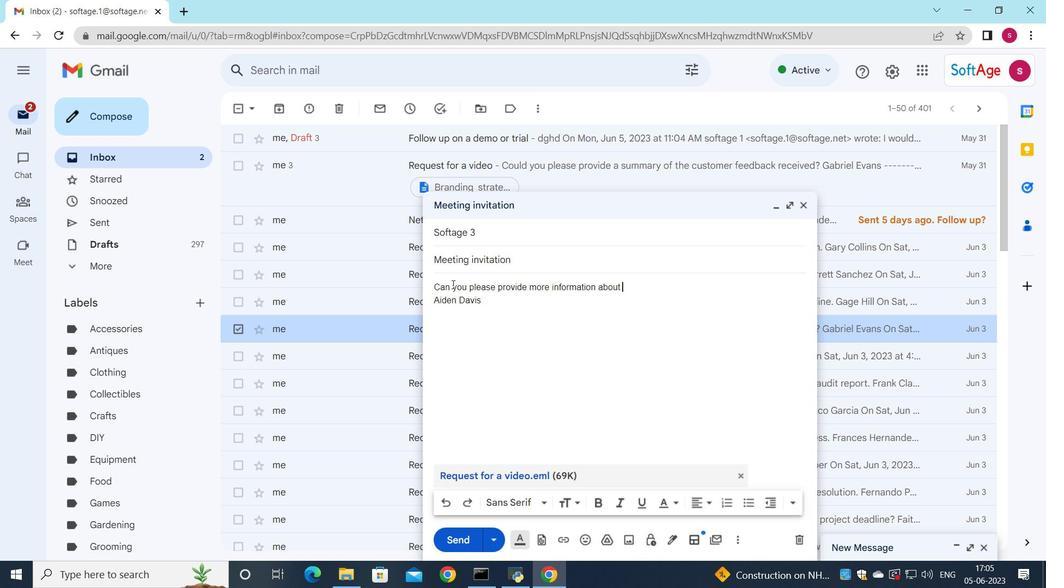 
Action: Mouse pressed left at (471, 371)
Screenshot: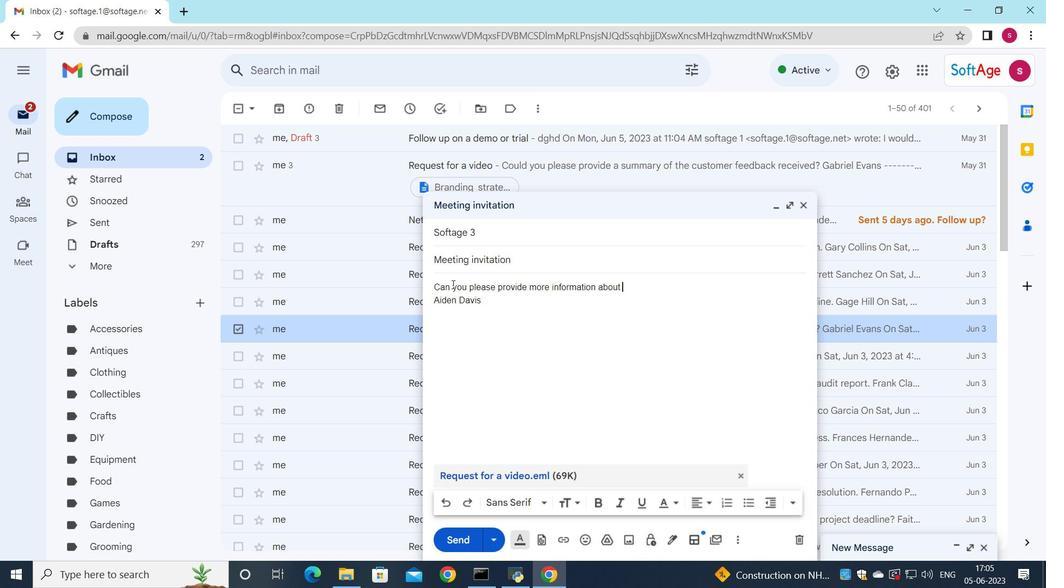 
Action: Mouse moved to (471, 400)
Screenshot: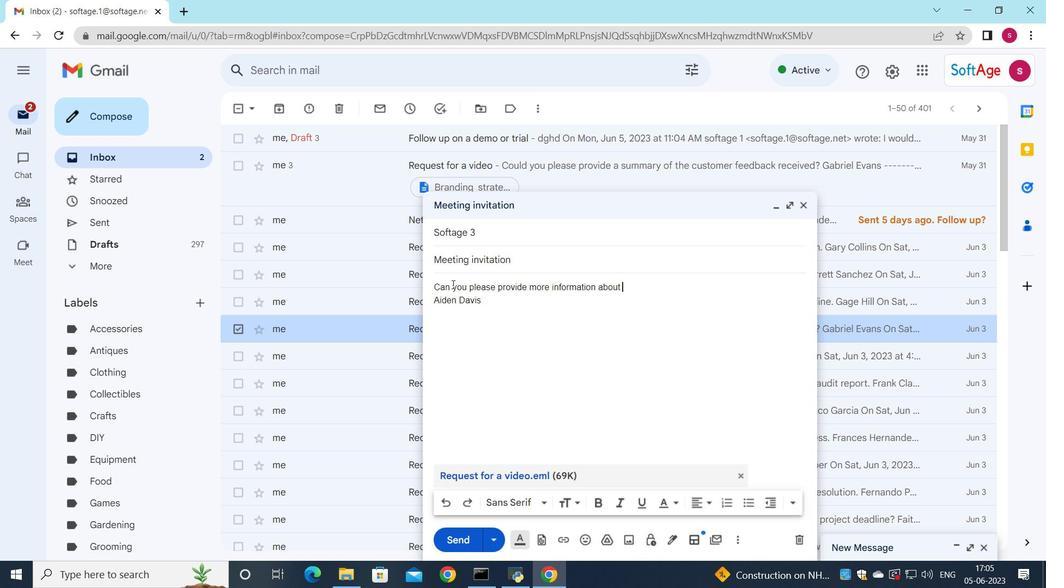 
Action: Mouse pressed left at (471, 400)
Screenshot: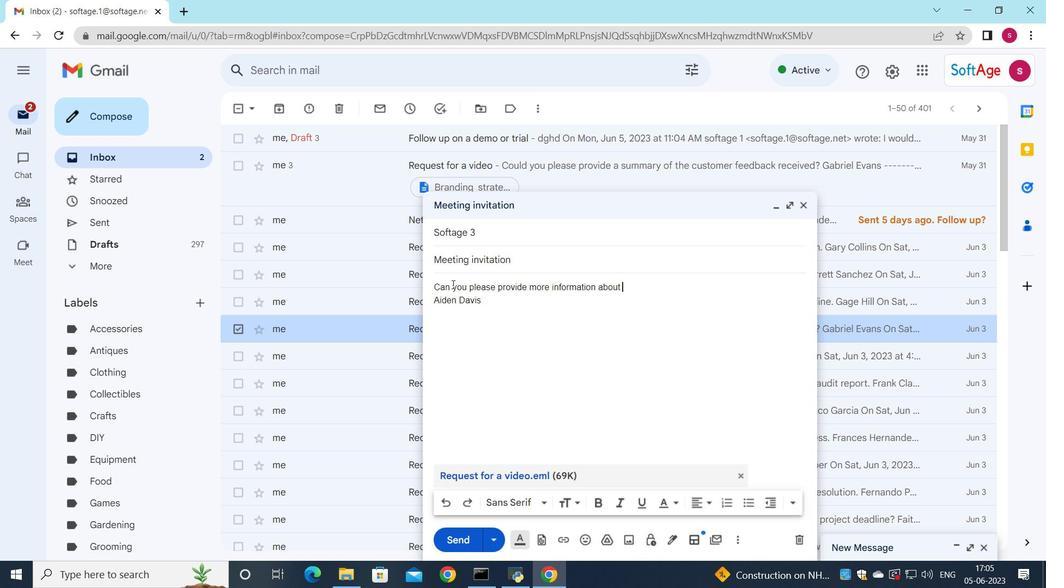 
Action: Mouse moved to (537, 370)
Screenshot: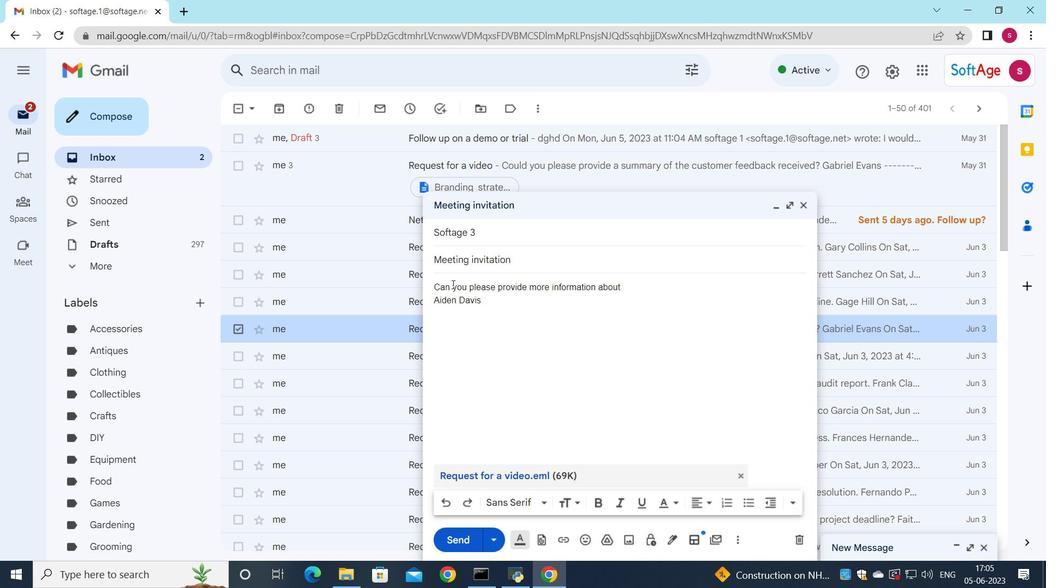 
Action: Mouse pressed left at (537, 370)
Screenshot: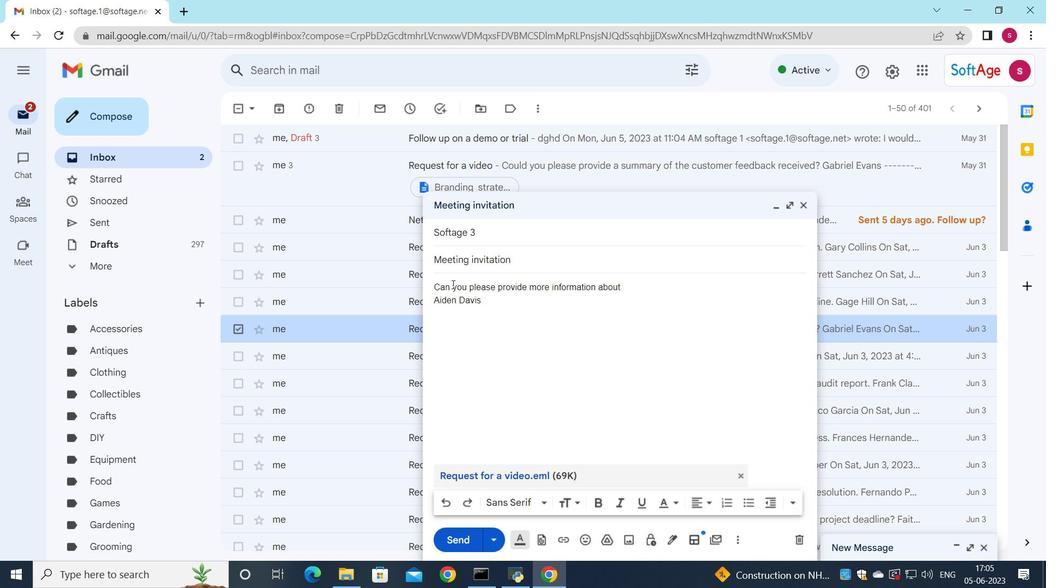 
Action: Mouse moved to (542, 394)
Screenshot: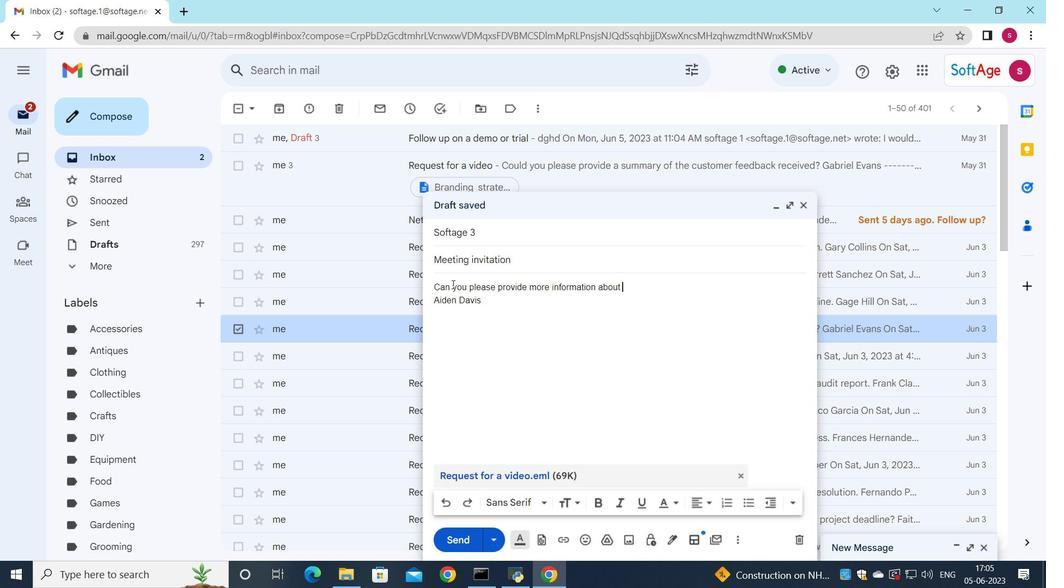 
Action: Mouse pressed left at (542, 394)
Screenshot: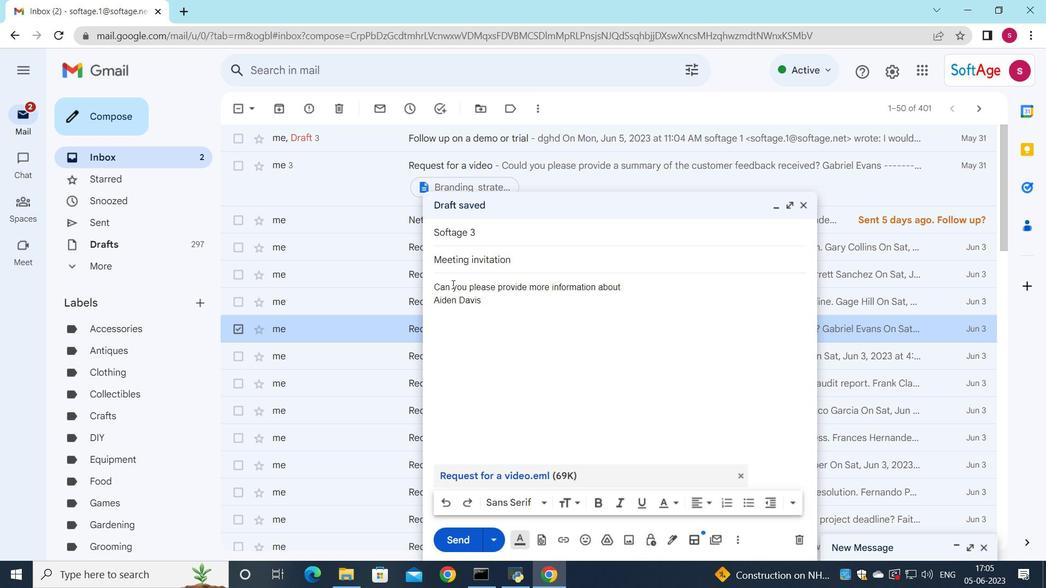 
Action: Mouse scrolled (542, 394) with delta (0, 0)
Screenshot: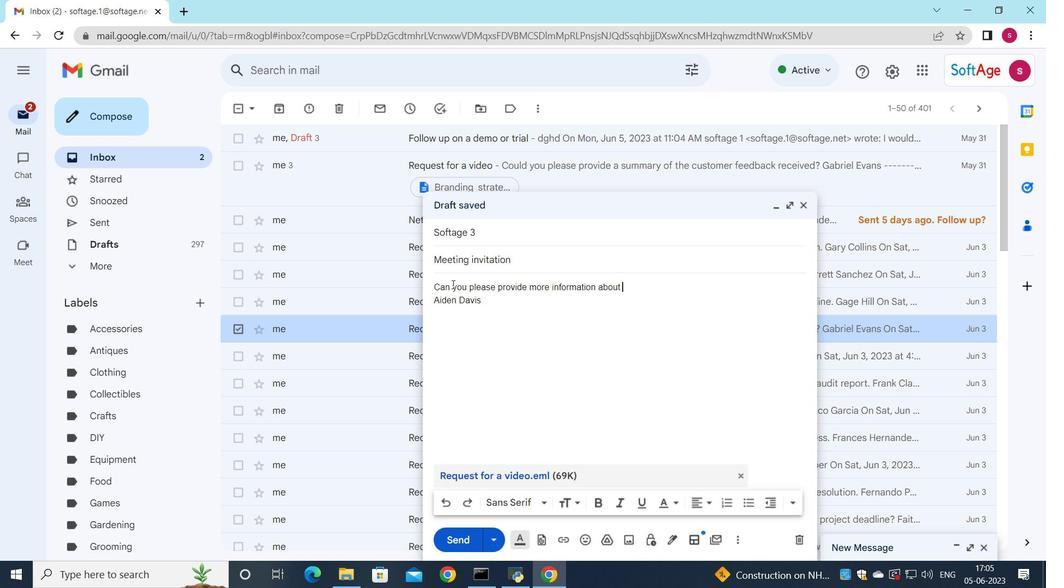 
Action: Mouse scrolled (542, 394) with delta (0, 0)
Screenshot: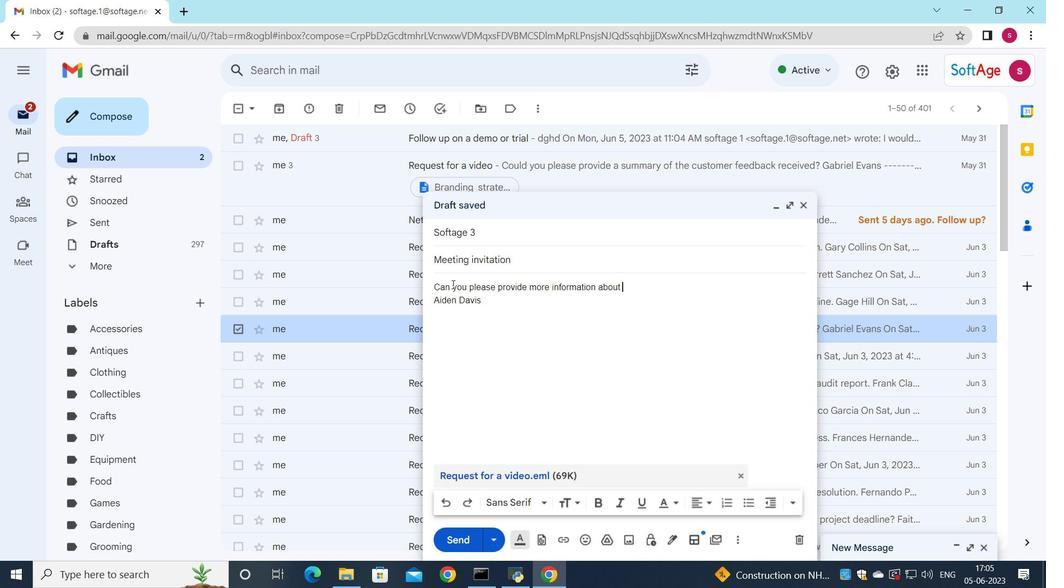 
Action: Mouse scrolled (542, 394) with delta (0, 0)
Screenshot: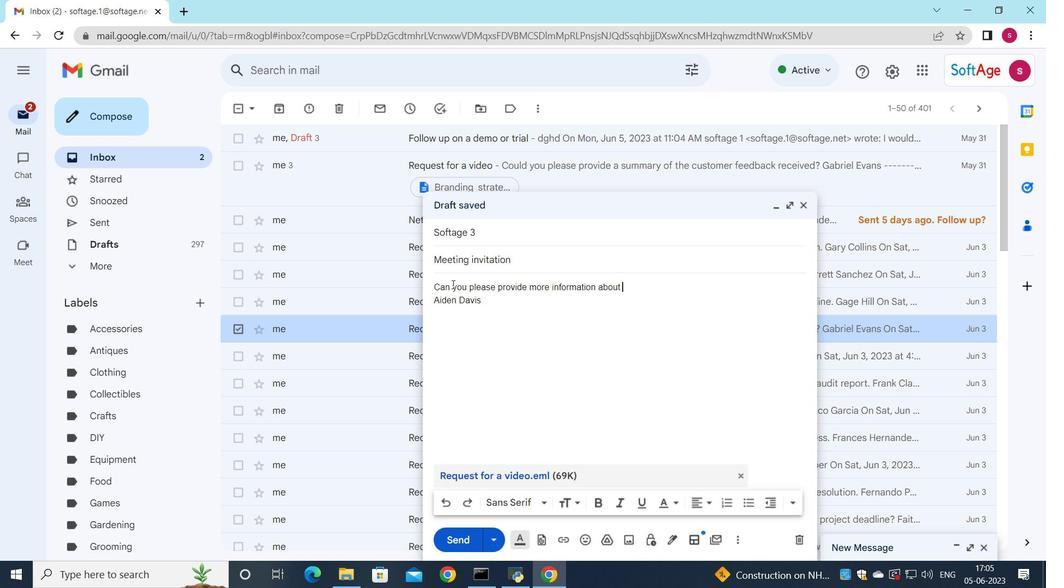 
Action: Mouse scrolled (542, 394) with delta (0, 0)
Screenshot: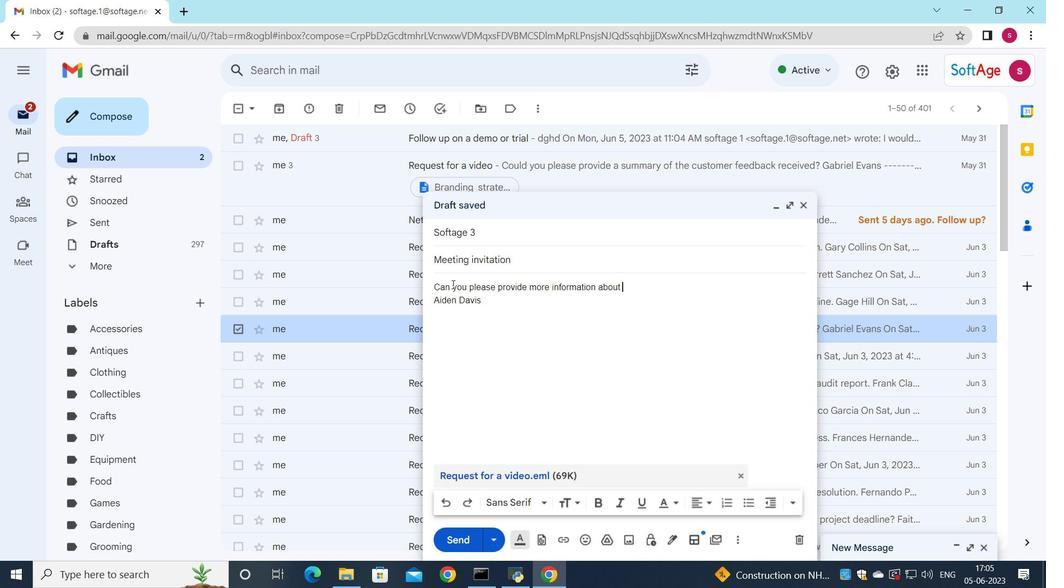 
Action: Mouse scrolled (542, 394) with delta (0, 0)
Screenshot: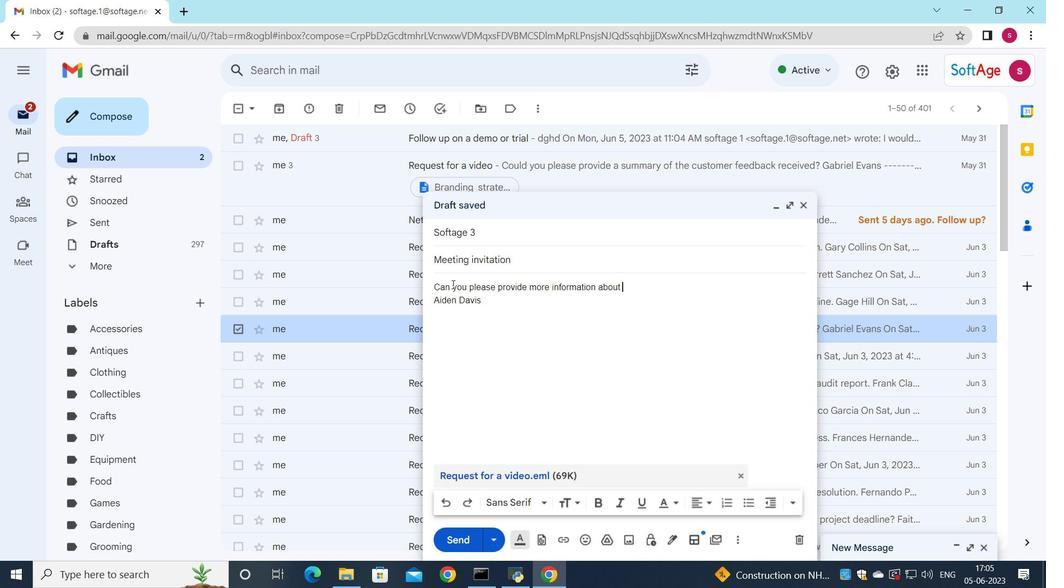 
Action: Mouse scrolled (542, 394) with delta (0, 0)
Screenshot: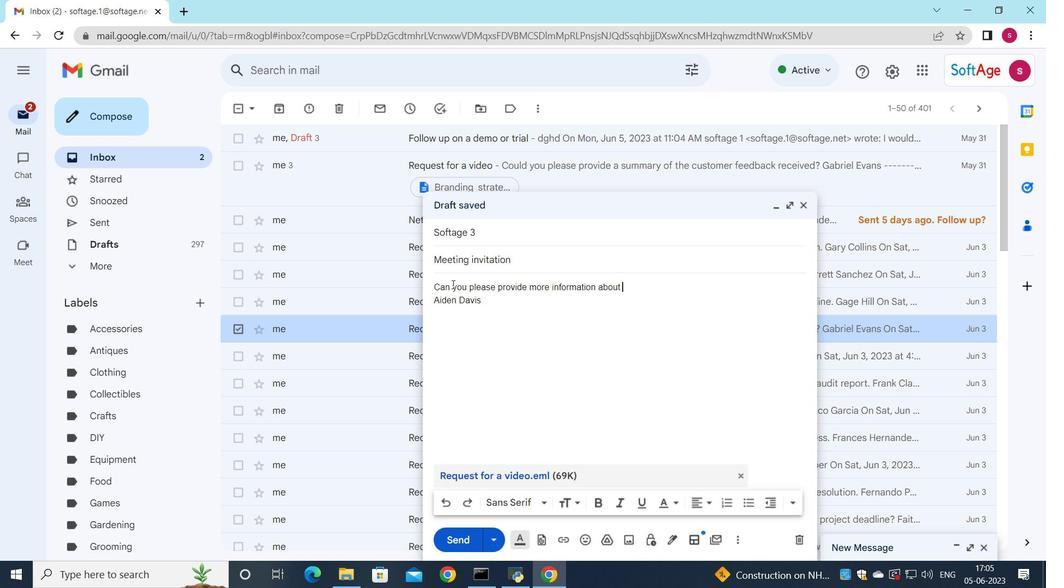 
Action: Mouse moved to (555, 477)
Screenshot: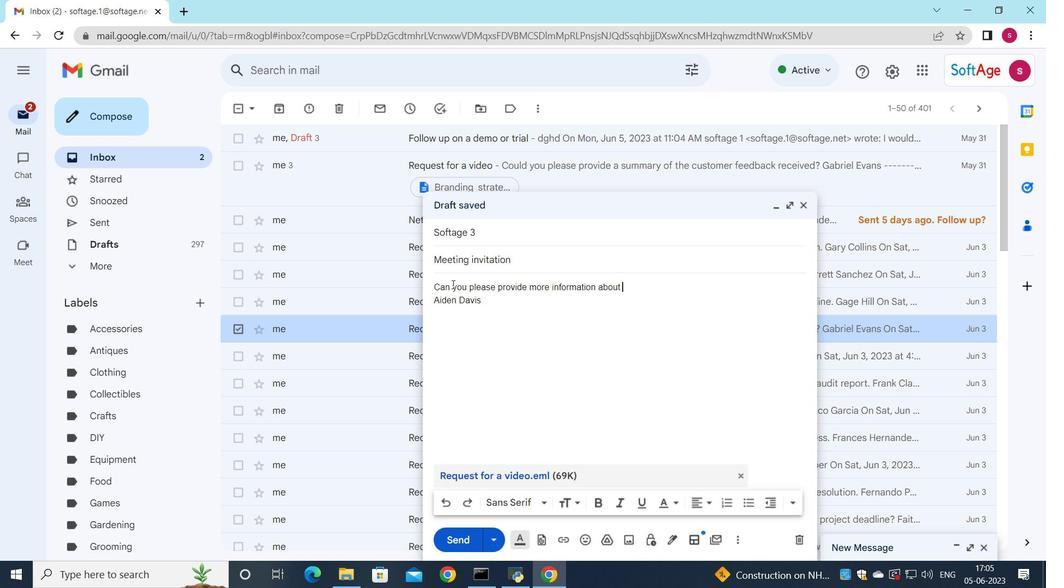 
Action: Mouse pressed left at (555, 477)
Screenshot: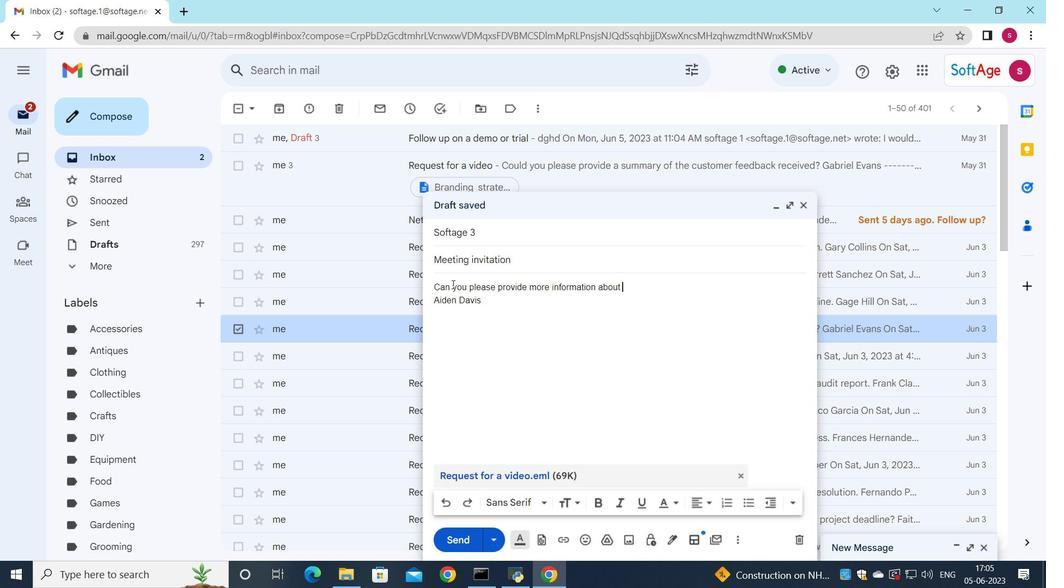 
Action: Mouse moved to (847, 541)
Screenshot: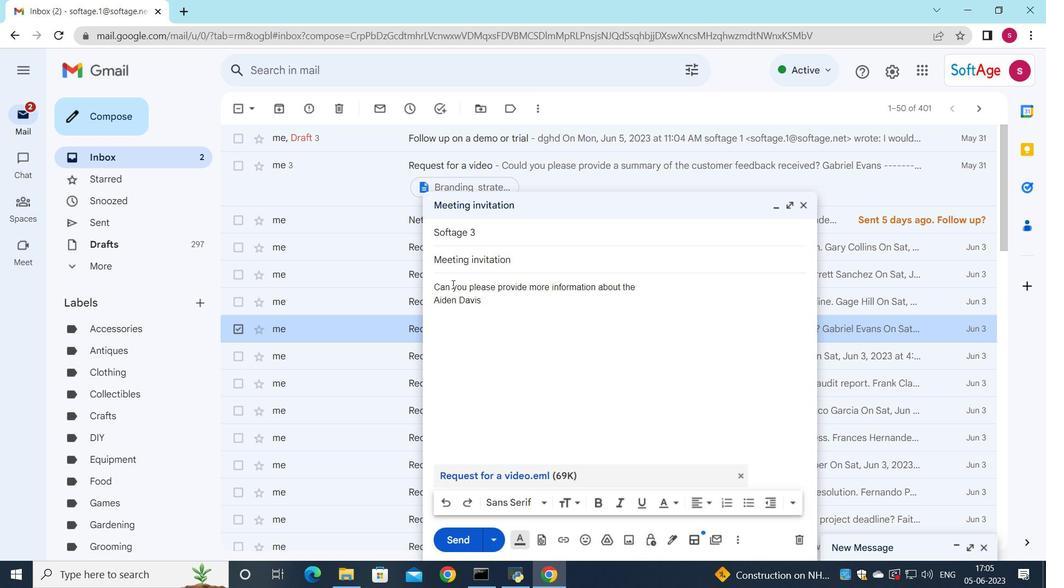 
Action: Mouse pressed left at (847, 541)
Screenshot: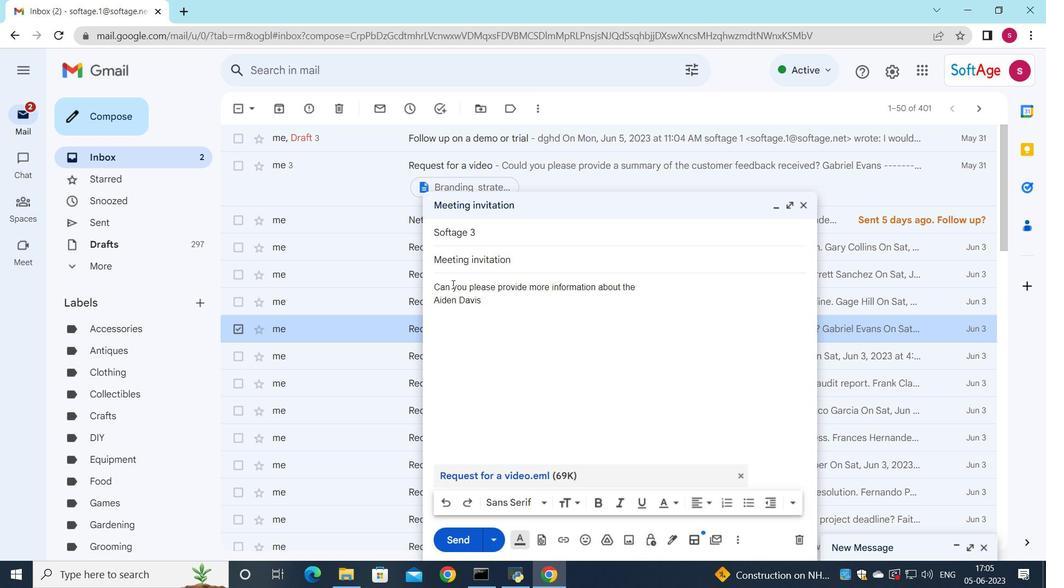 
Action: Mouse moved to (981, 208)
Screenshot: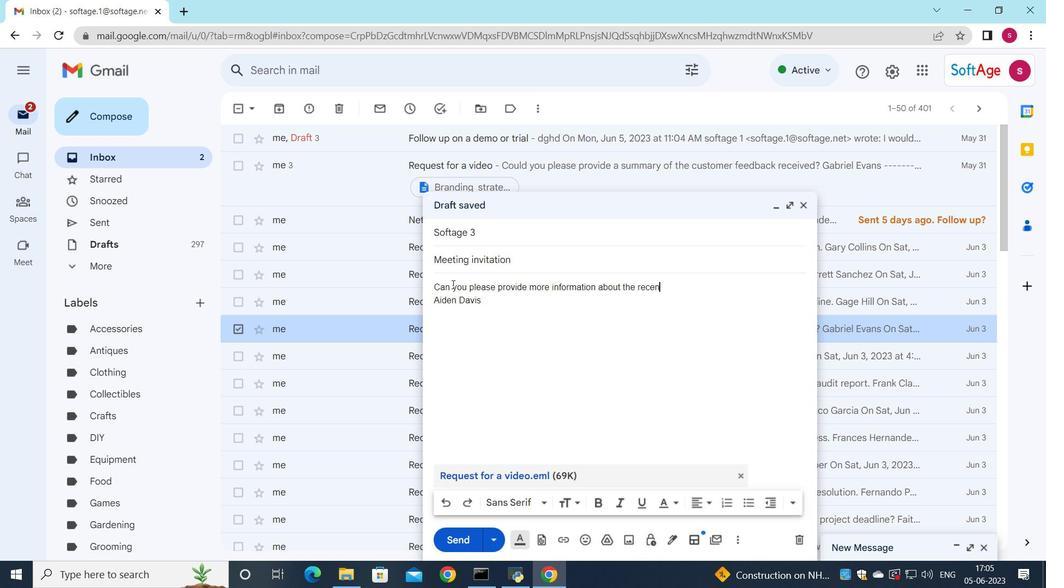 
Action: Mouse pressed left at (981, 208)
Screenshot: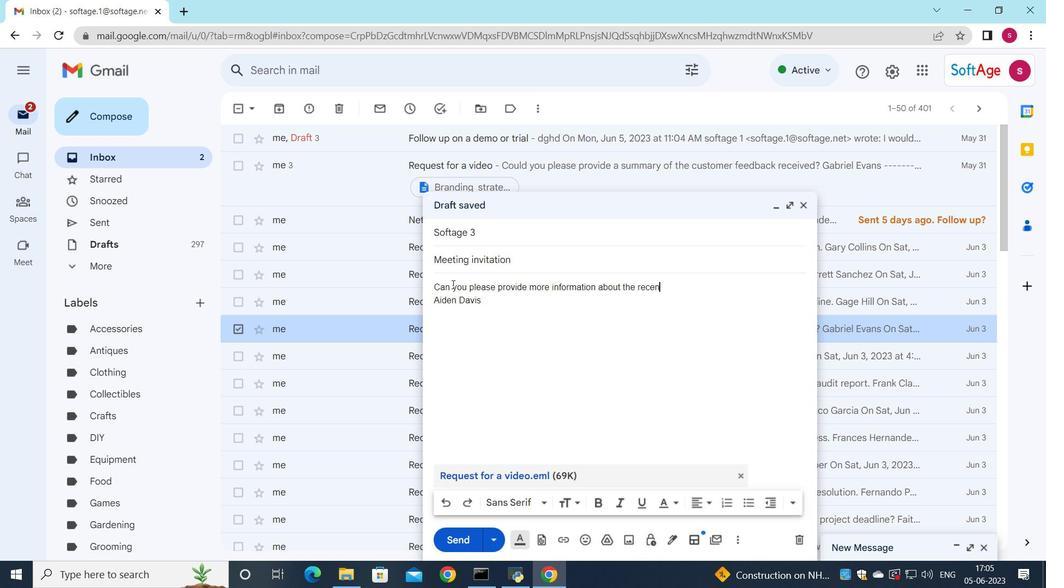 
Action: Mouse moved to (238, 333)
Screenshot: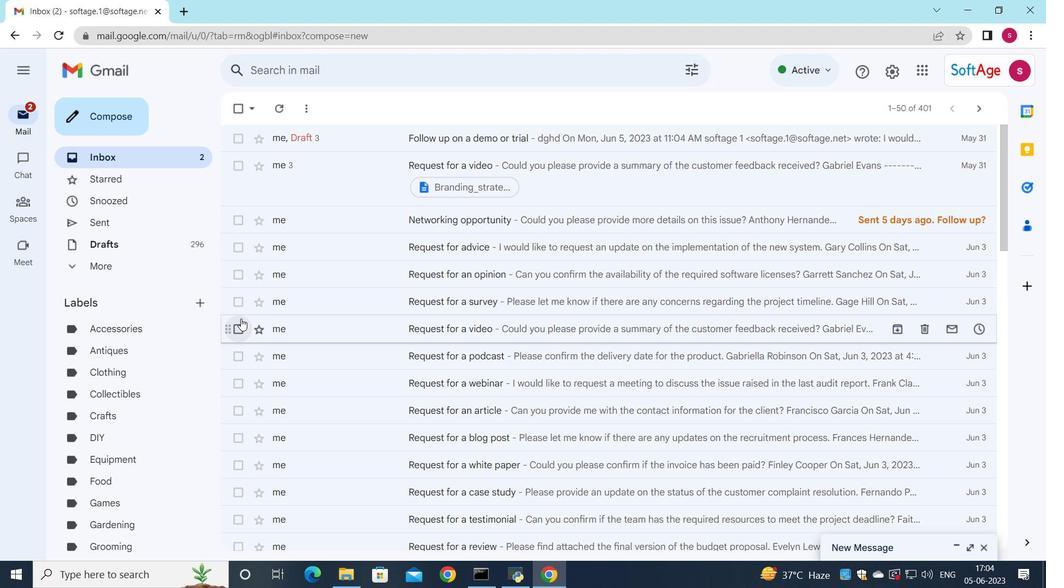 
Action: Mouse pressed left at (238, 333)
Screenshot: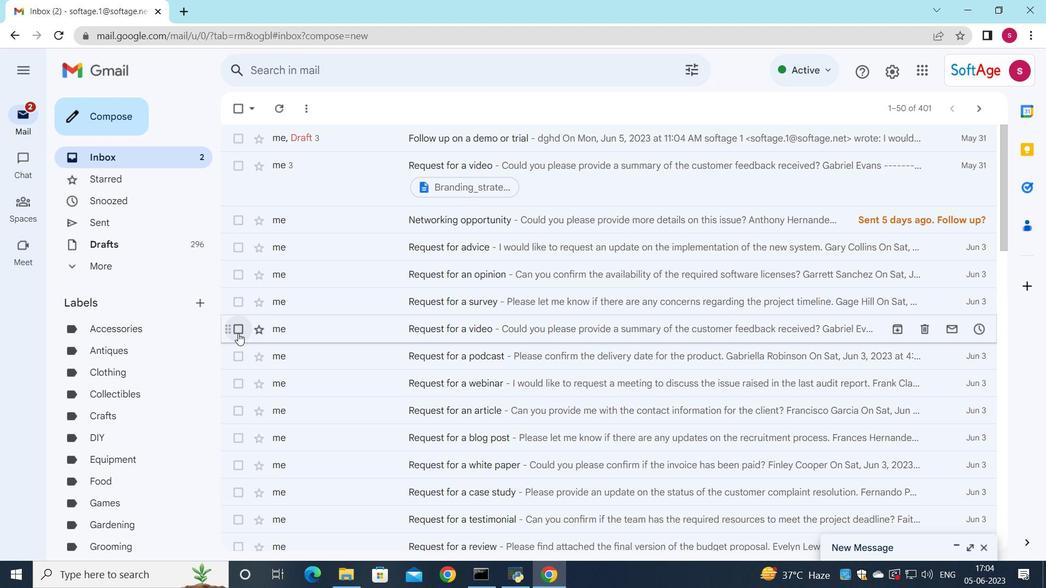 
Action: Mouse moved to (537, 109)
Screenshot: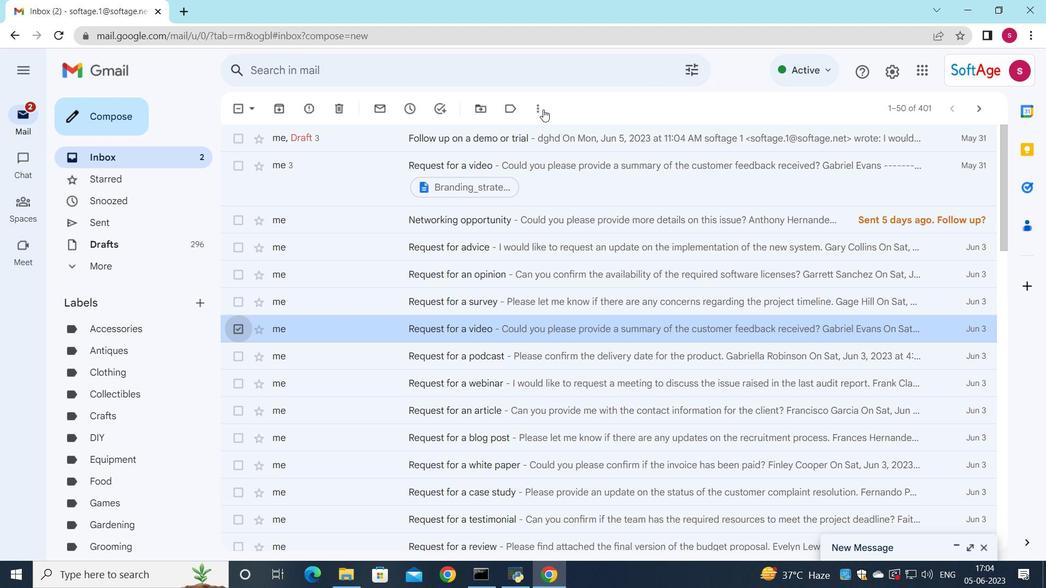 
Action: Mouse pressed left at (537, 109)
Screenshot: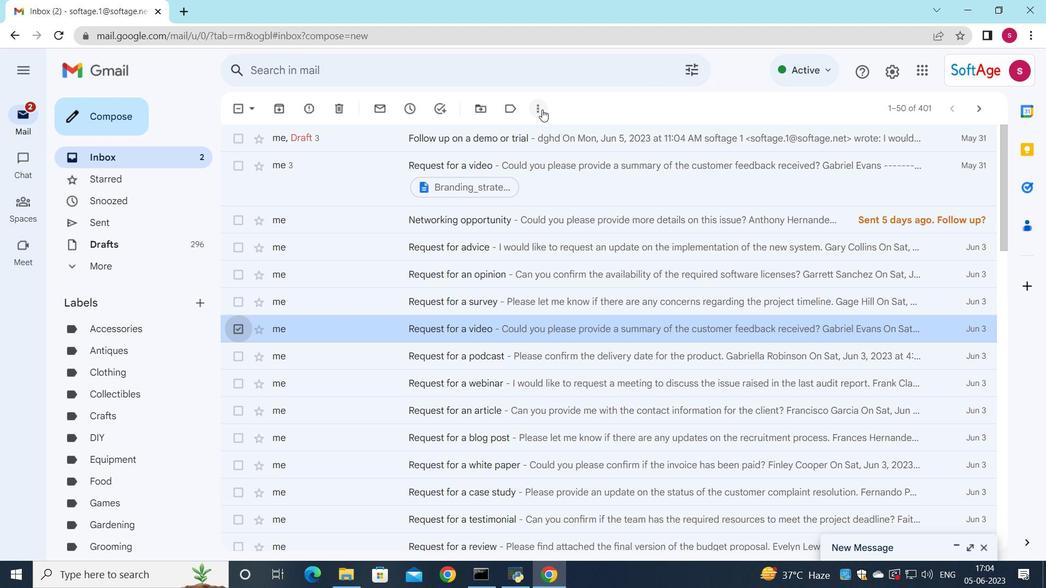
Action: Mouse moved to (566, 234)
Screenshot: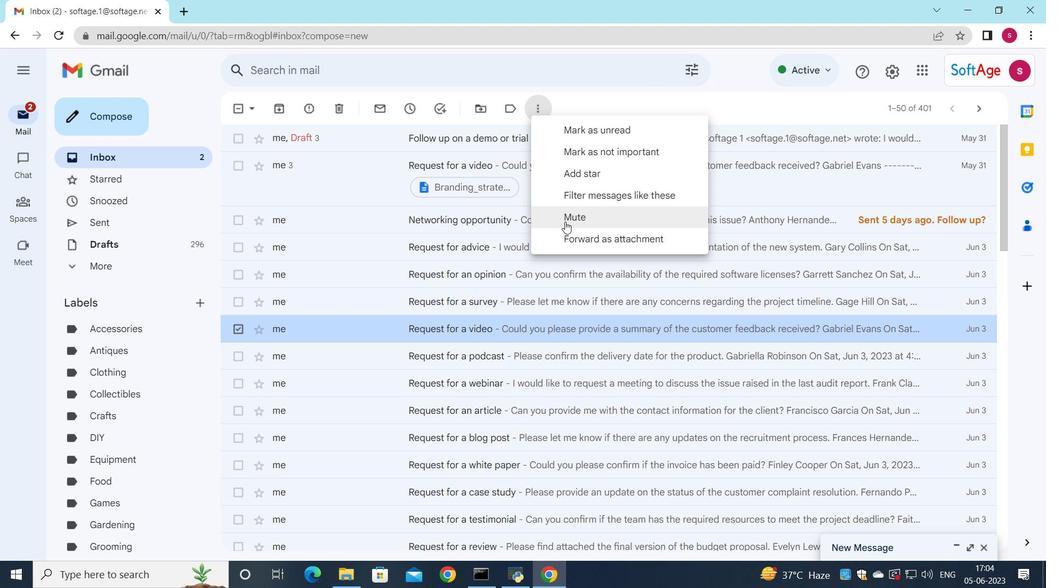 
Action: Mouse pressed left at (566, 234)
Screenshot: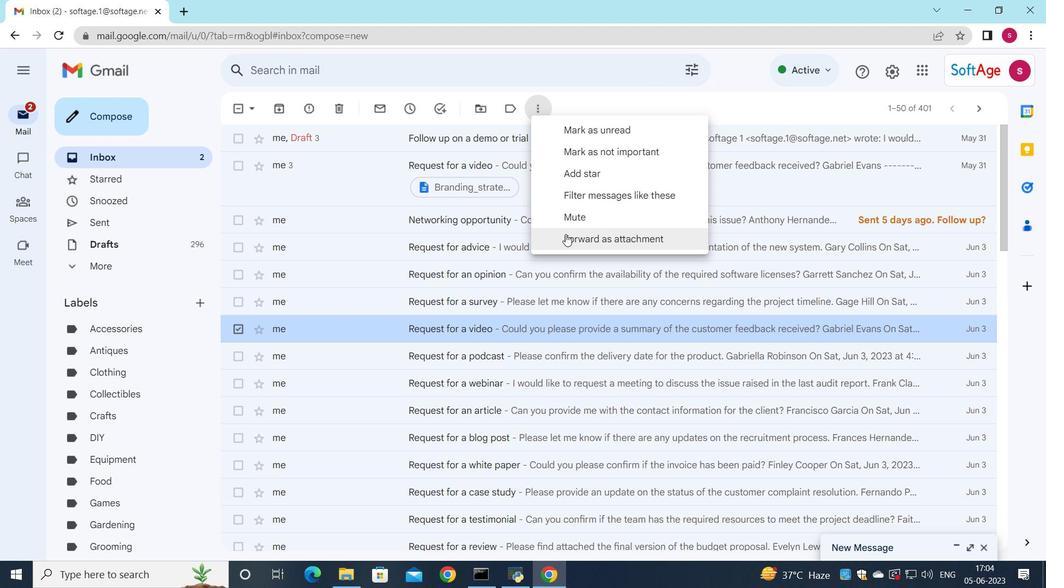 
Action: Mouse moved to (503, 243)
Screenshot: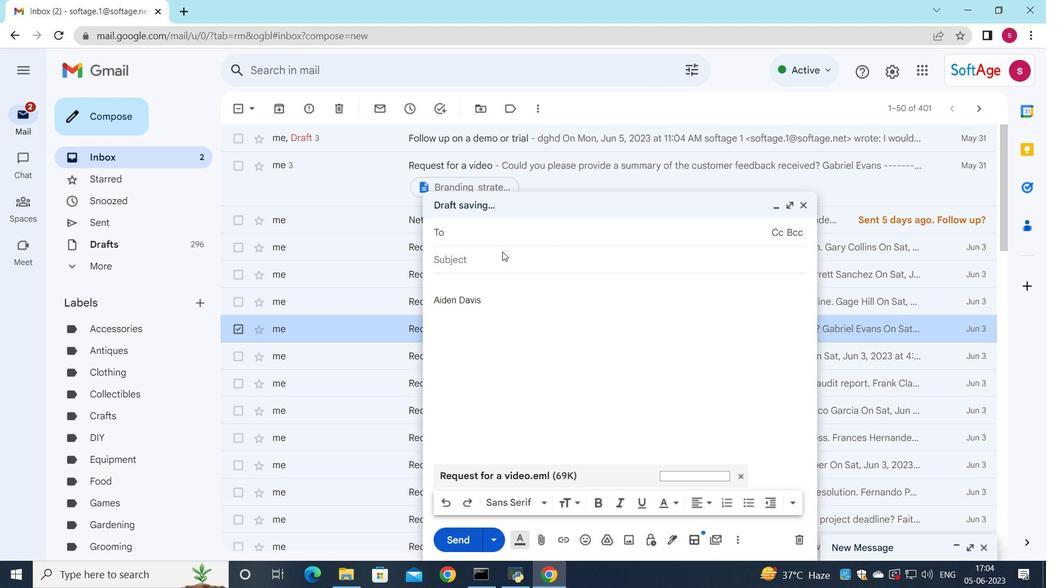 
Action: Key pressed so
Screenshot: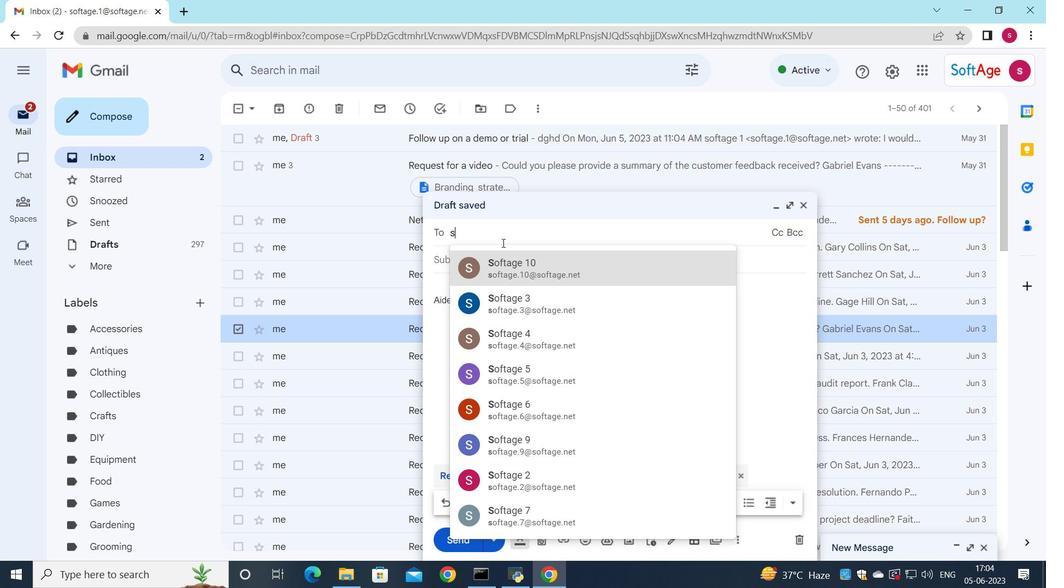 
Action: Mouse moved to (545, 296)
Screenshot: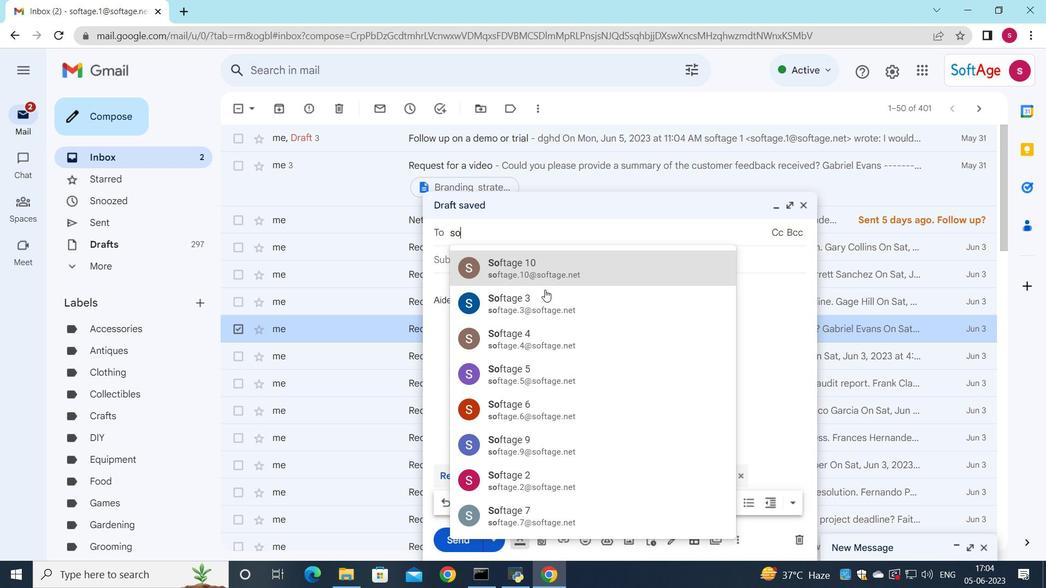 
Action: Mouse pressed left at (545, 296)
Screenshot: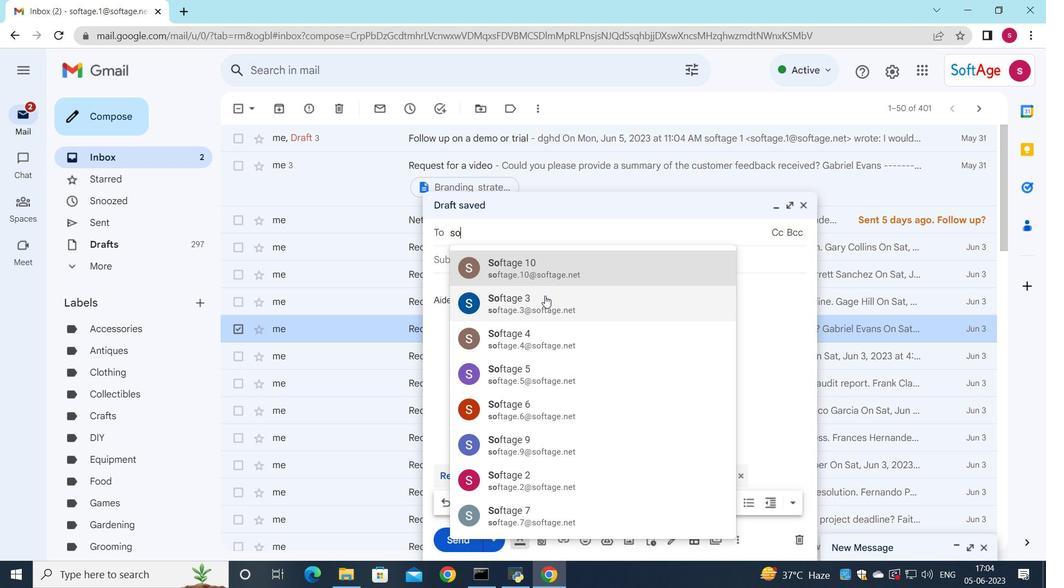 
Action: Mouse moved to (494, 276)
Screenshot: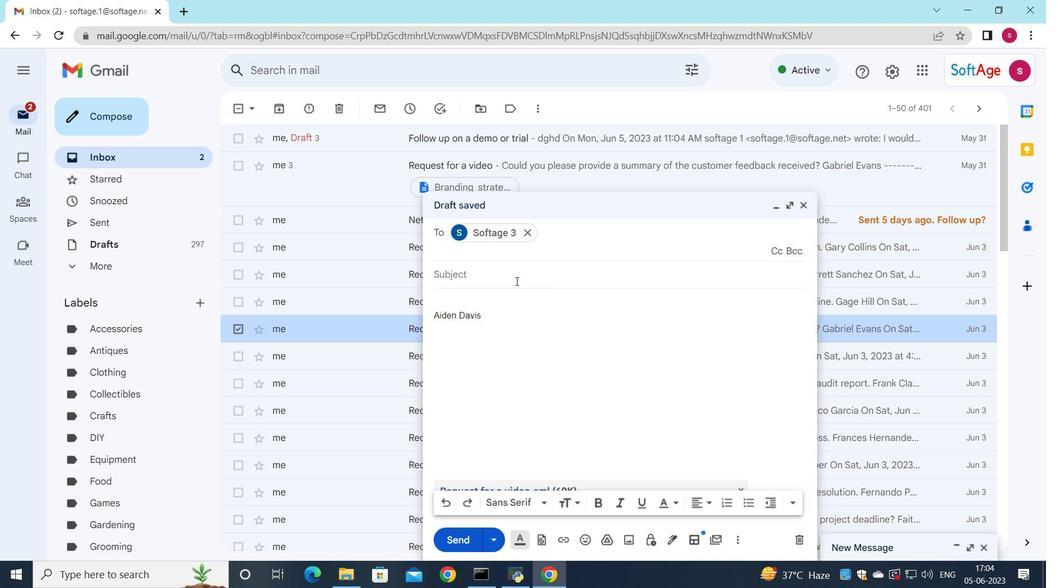 
Action: Mouse pressed left at (494, 276)
Screenshot: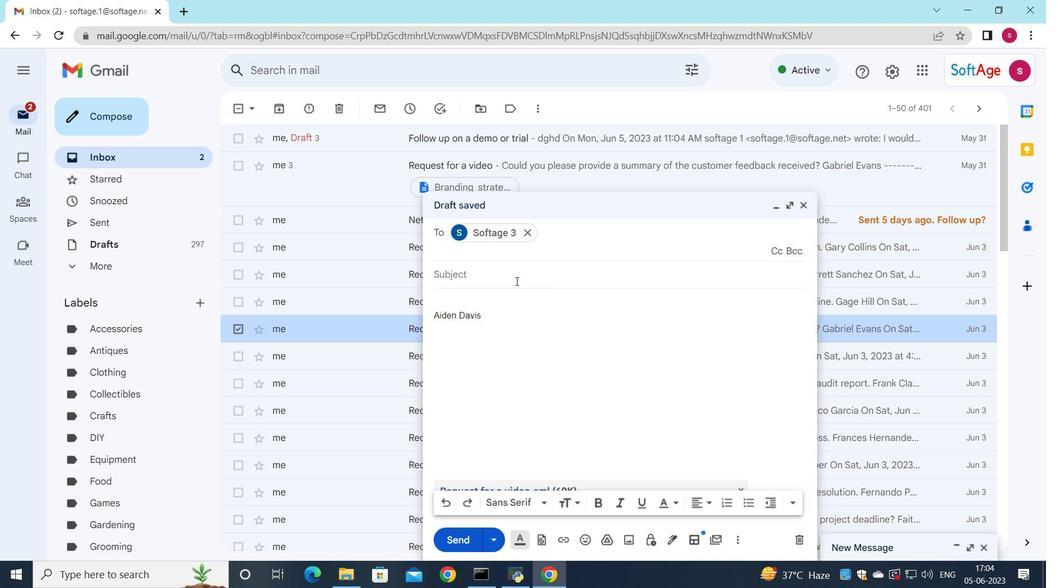 
Action: Key pressed <Key.shift>Meeting<Key.space>invitation<Key.space>
Screenshot: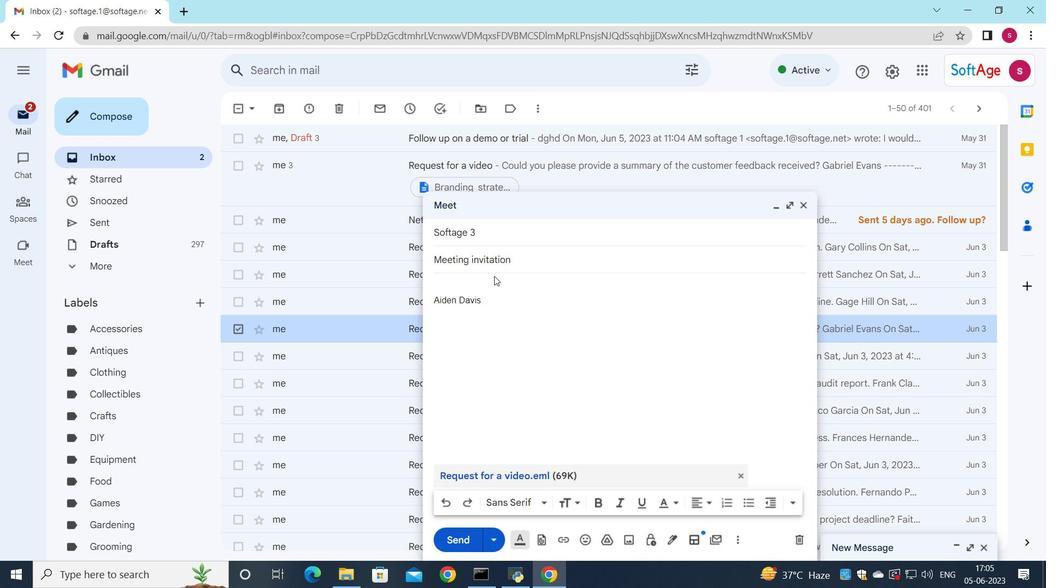 
Action: Mouse moved to (452, 284)
Screenshot: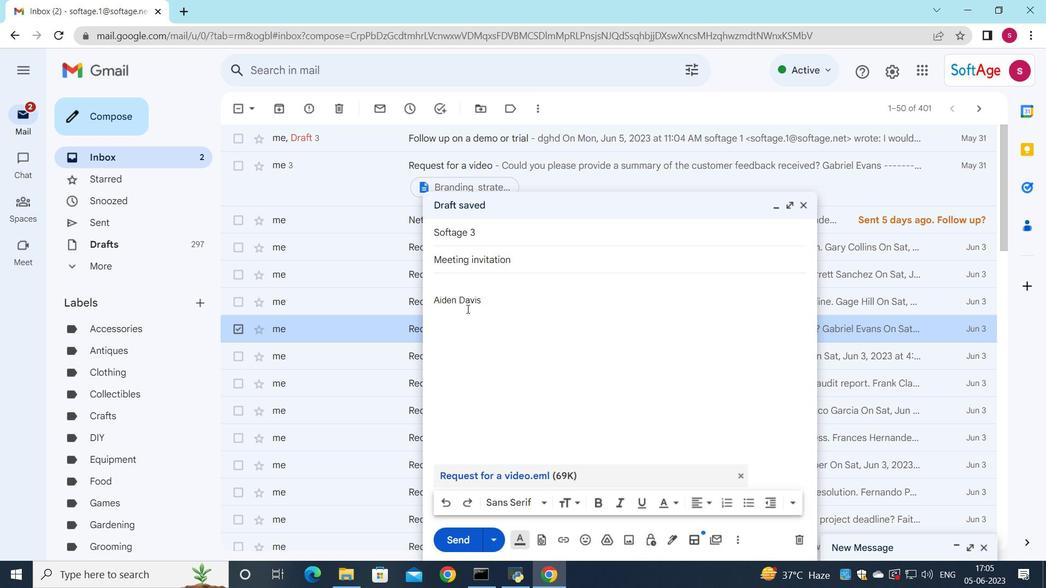 
Action: Mouse pressed left at (452, 284)
Screenshot: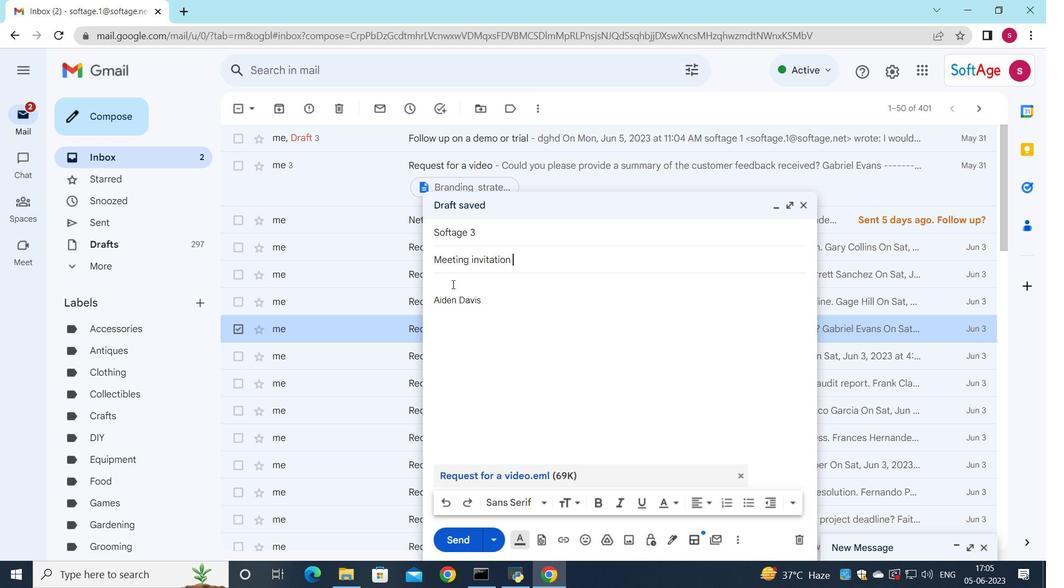 
Action: Key pressed <Key.shift>Can<Key.space>you<Key.space>please<Key.space>provide<Key.space>more<Key.space>information<Key.space>about<Key.space>the<Key.space>recent<Key.space>company<Key.space>merger<Key.shift_r>?
Screenshot: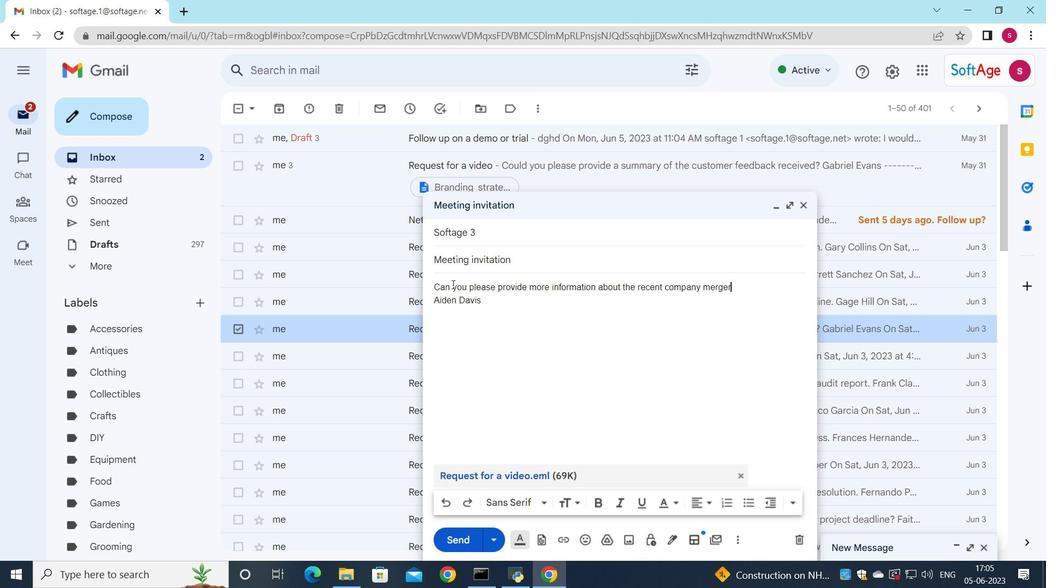 
Action: Mouse moved to (461, 532)
Screenshot: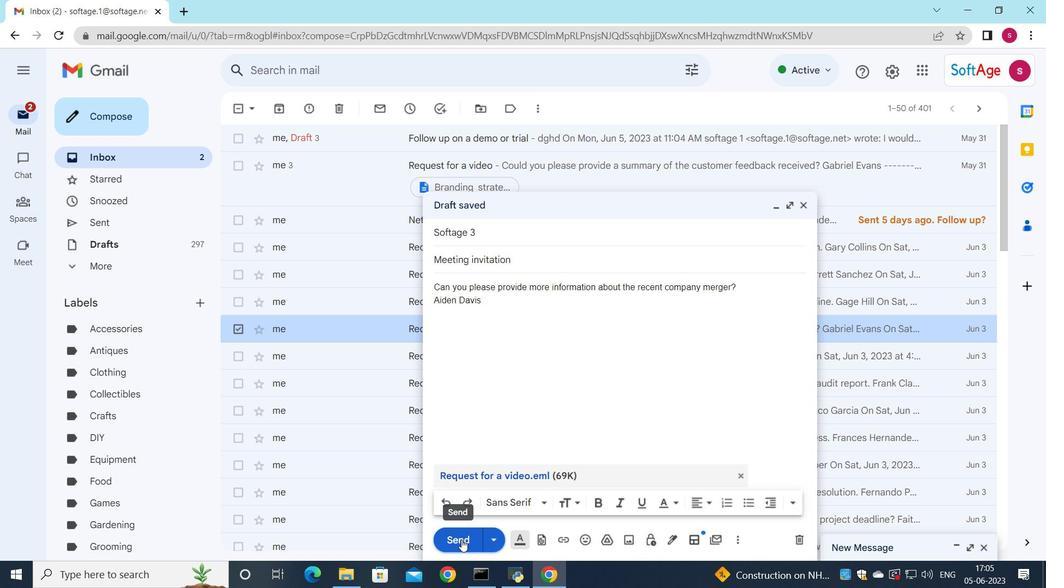 
Action: Mouse pressed left at (461, 532)
Screenshot: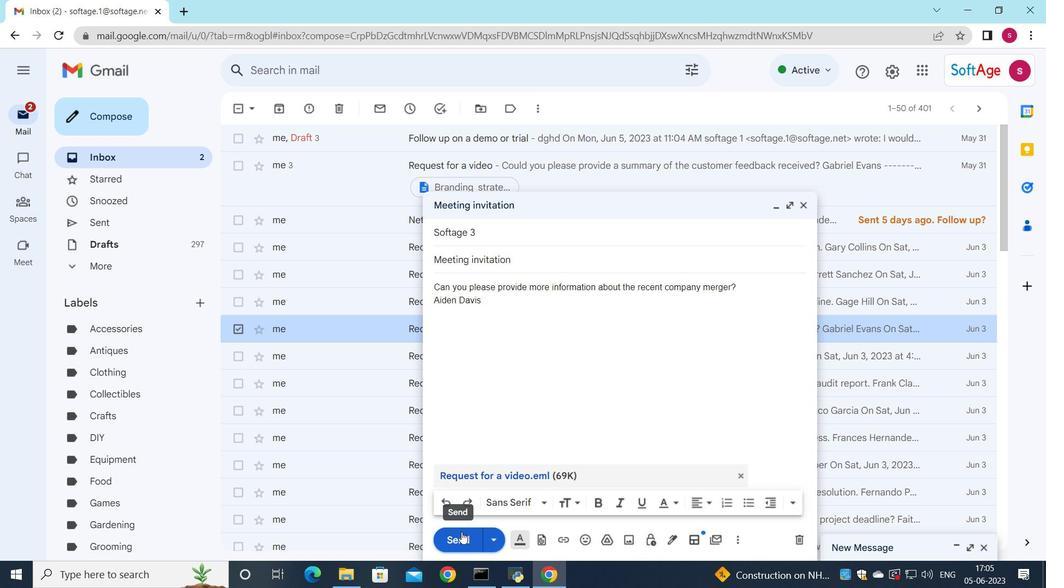 
Action: Mouse moved to (714, 293)
Screenshot: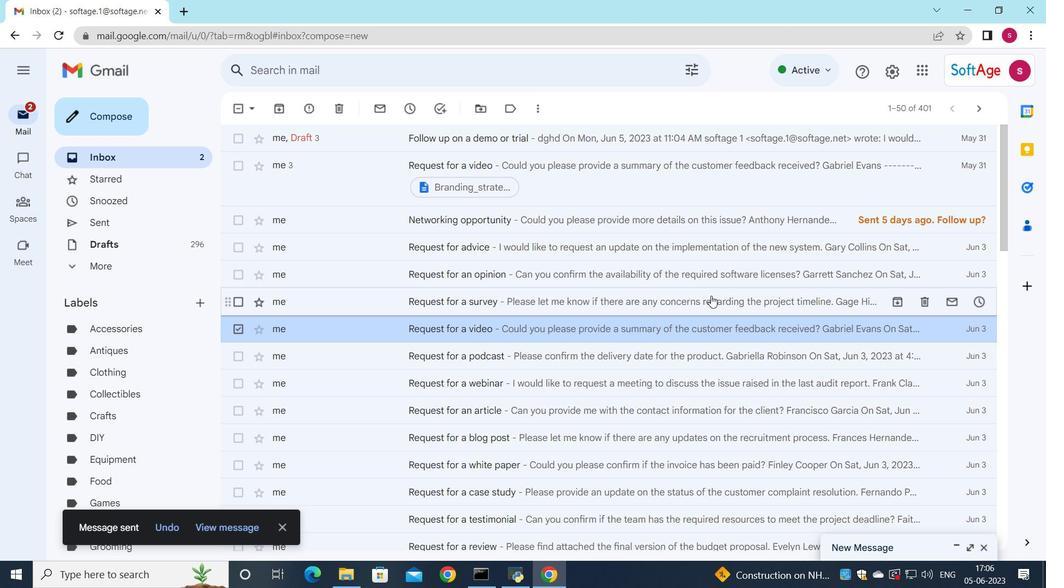 
